 Task: Find a rental property in Grandville, United States for 10 guests from August 24 to September 10, with a price range of ₹12,000 to ₹15,000, 4 bedrooms, 8+ beds, and amenities like WiFi, free parking, and TV. Select 'house' as the property type and enable free cancellation.
Action: Mouse moved to (578, 111)
Screenshot: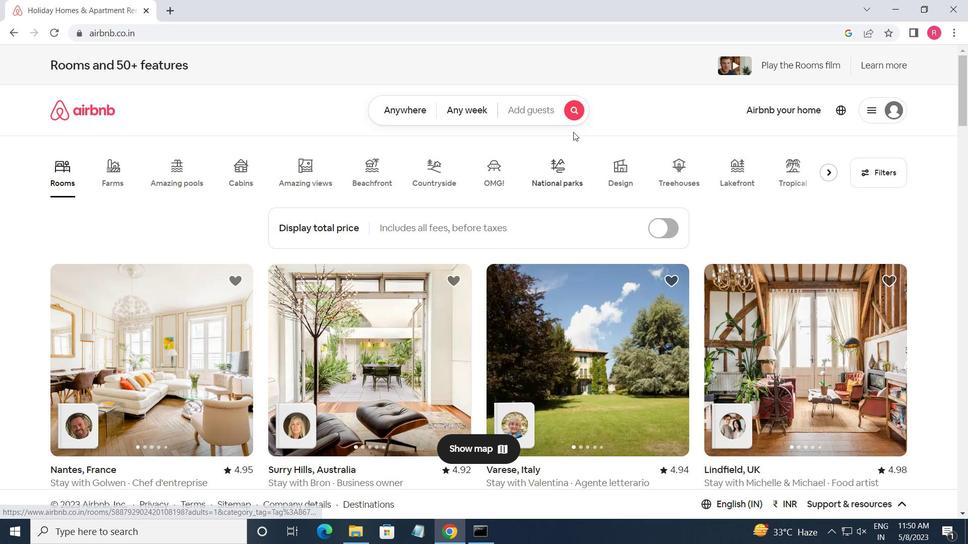 
Action: Mouse pressed left at (578, 111)
Screenshot: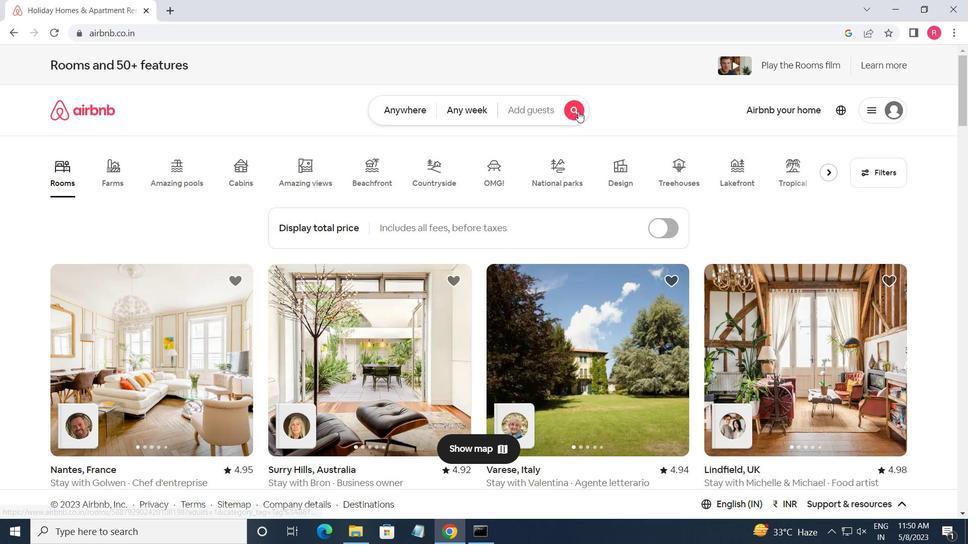 
Action: Mouse moved to (261, 157)
Screenshot: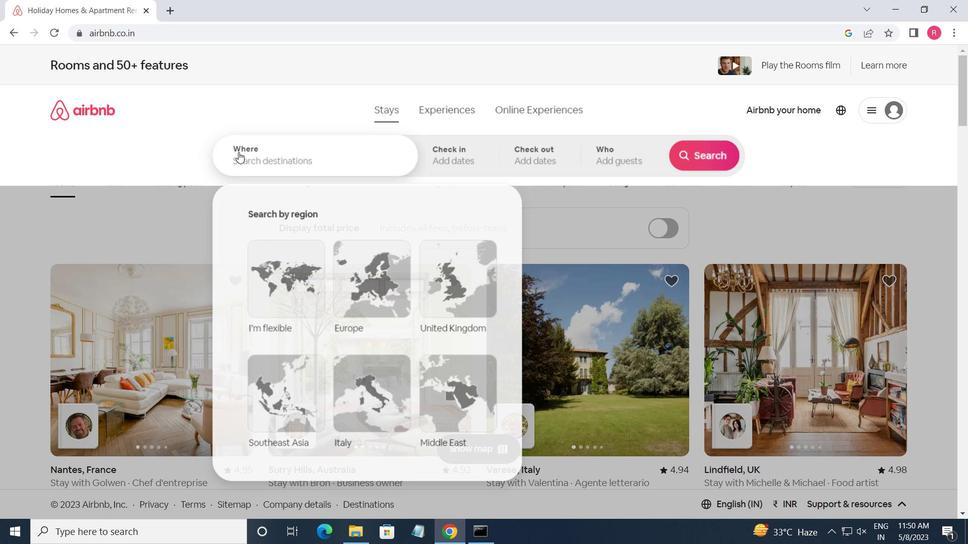 
Action: Mouse pressed left at (261, 157)
Screenshot: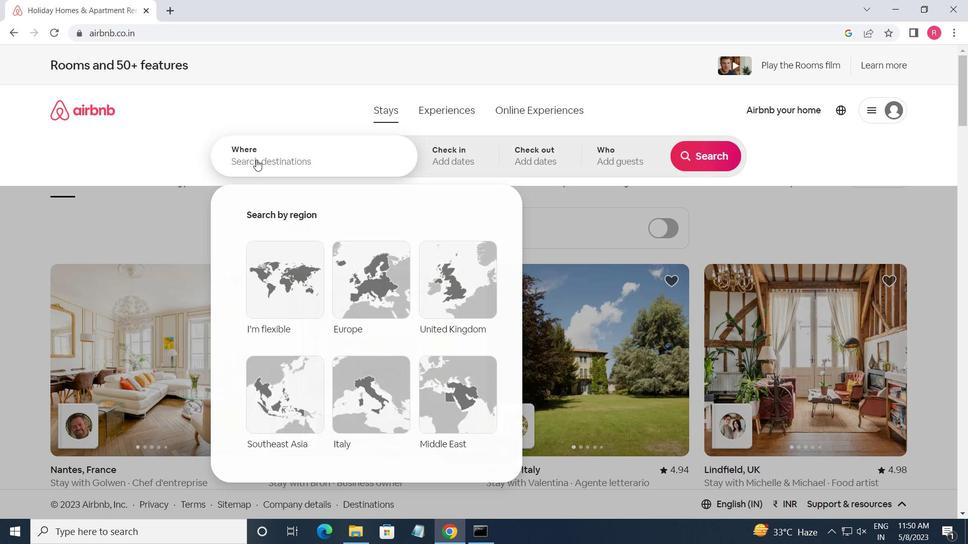 
Action: Key pressed <Key.shift>GRANDVILLE,<Key.shift_r>UNITED<Key.space><Key.shift>STATE<Key.enter>
Screenshot: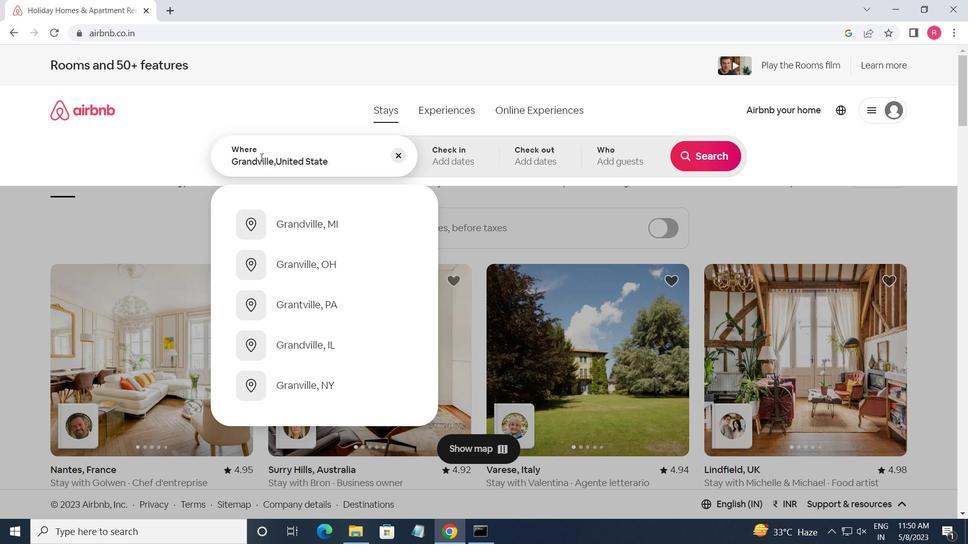 
Action: Mouse moved to (704, 256)
Screenshot: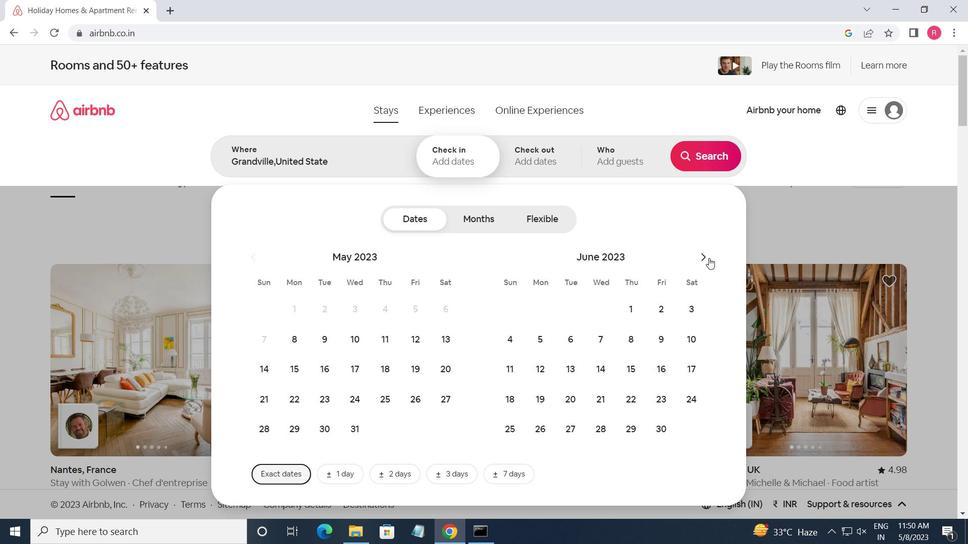 
Action: Mouse pressed left at (704, 256)
Screenshot: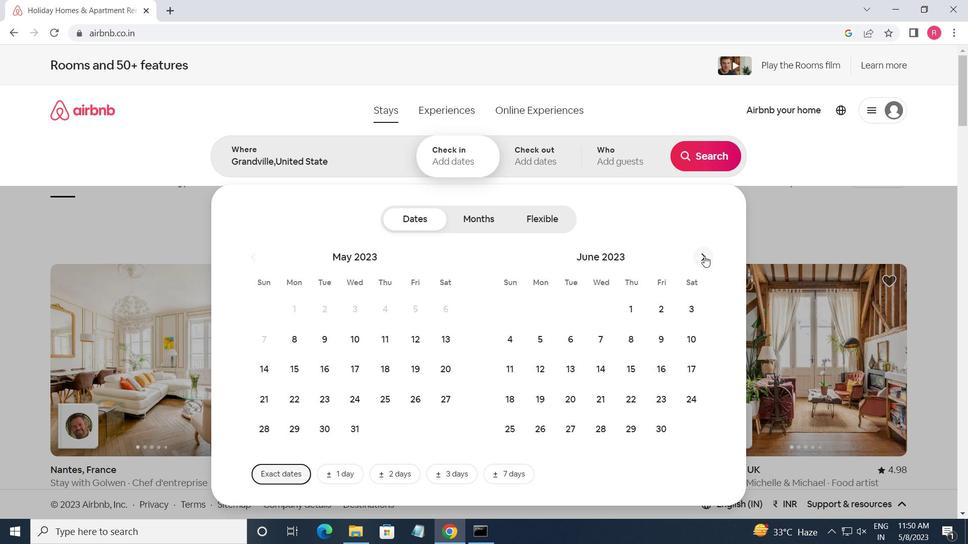 
Action: Mouse pressed left at (704, 256)
Screenshot: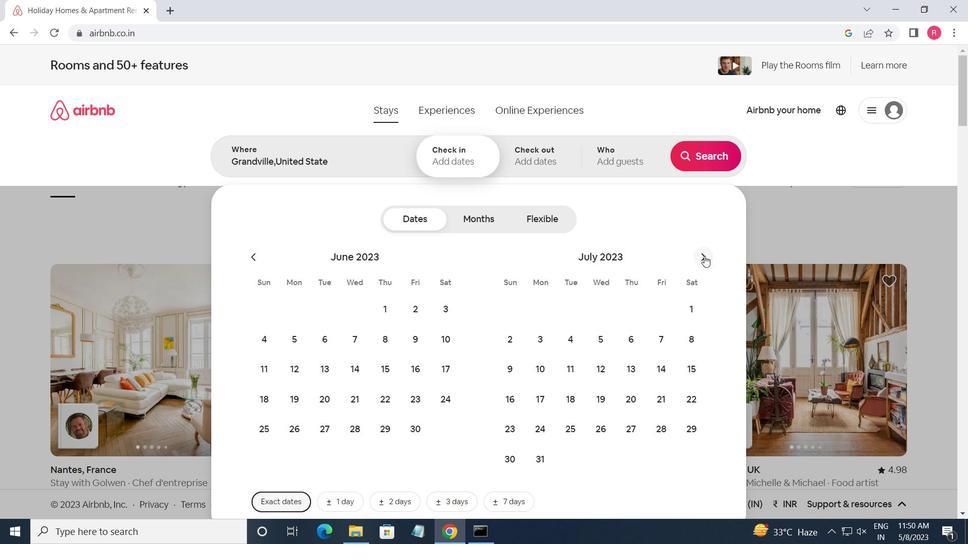 
Action: Mouse moved to (630, 406)
Screenshot: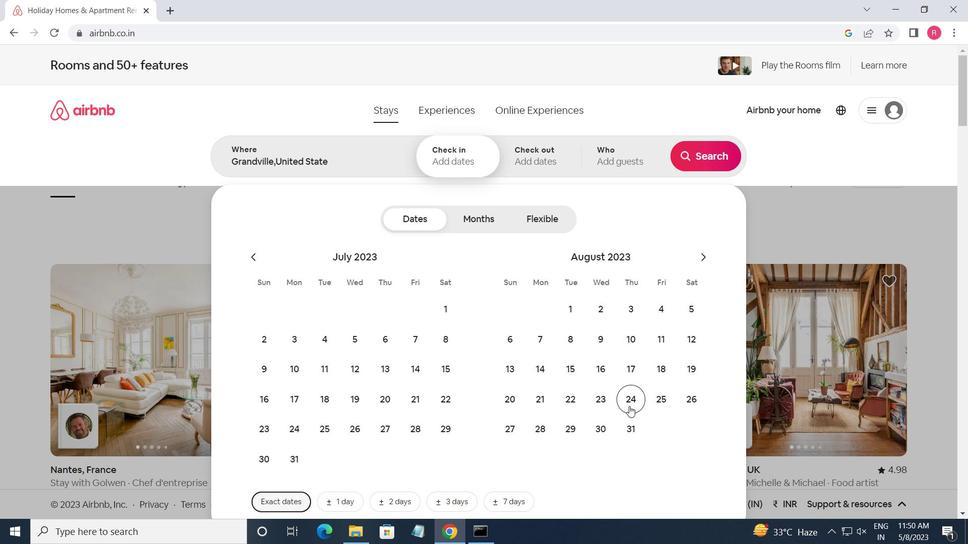 
Action: Mouse pressed left at (630, 406)
Screenshot: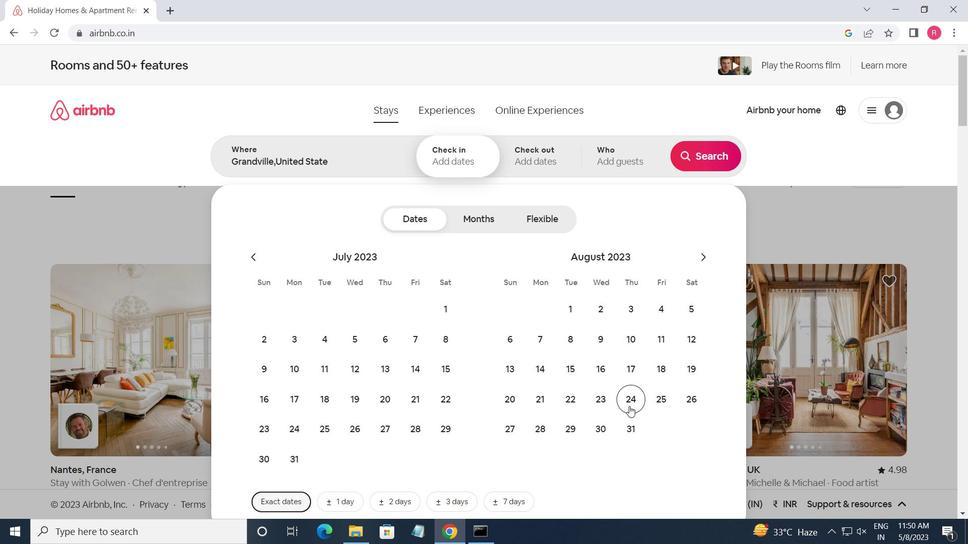 
Action: Mouse moved to (697, 259)
Screenshot: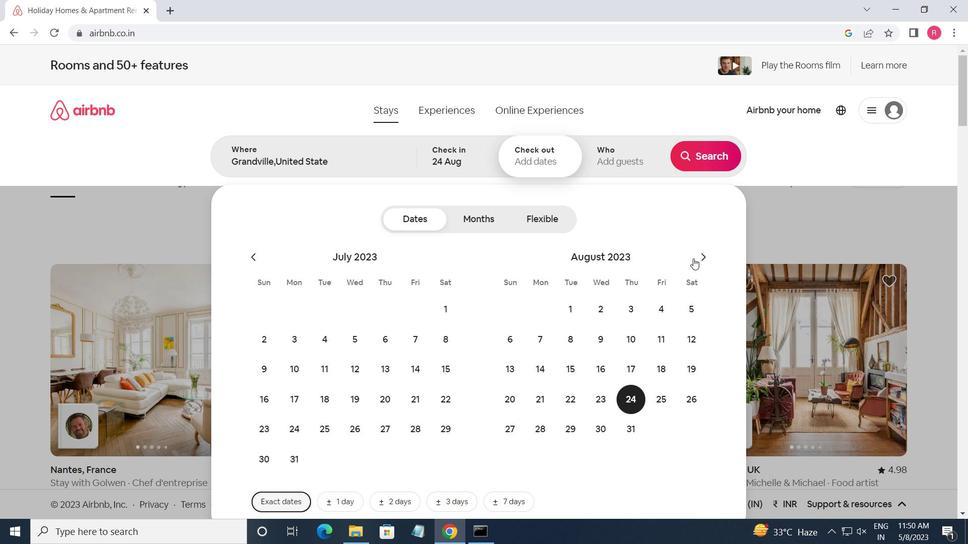 
Action: Mouse pressed left at (697, 259)
Screenshot: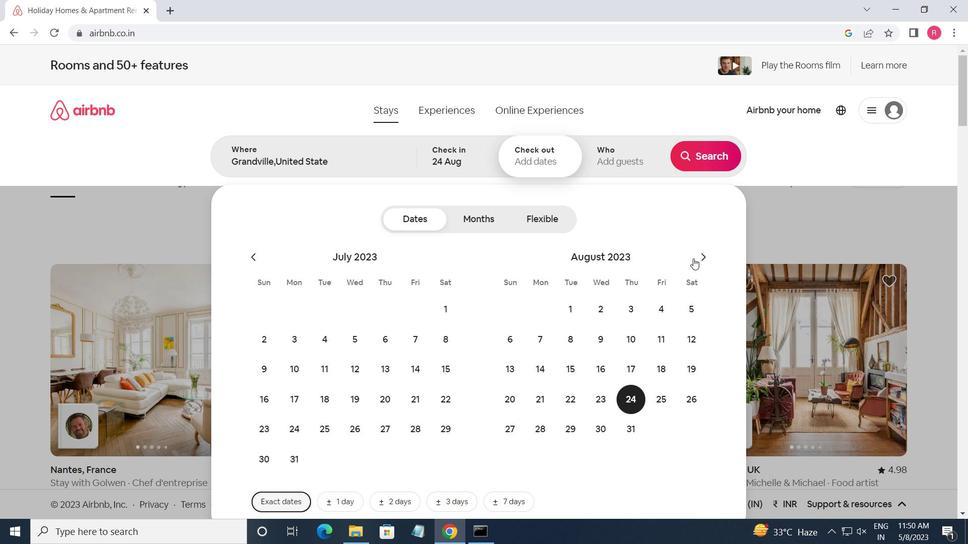 
Action: Mouse moved to (520, 373)
Screenshot: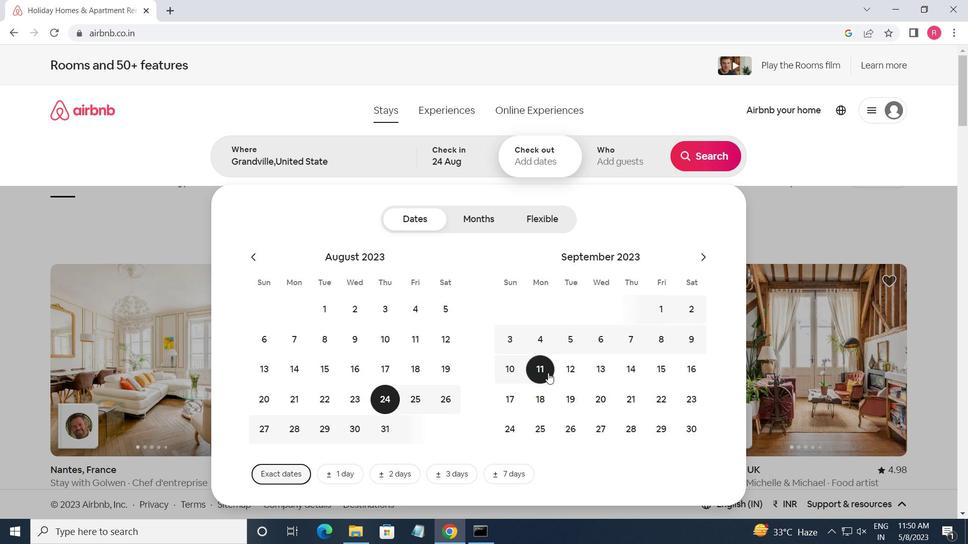 
Action: Mouse pressed left at (520, 373)
Screenshot: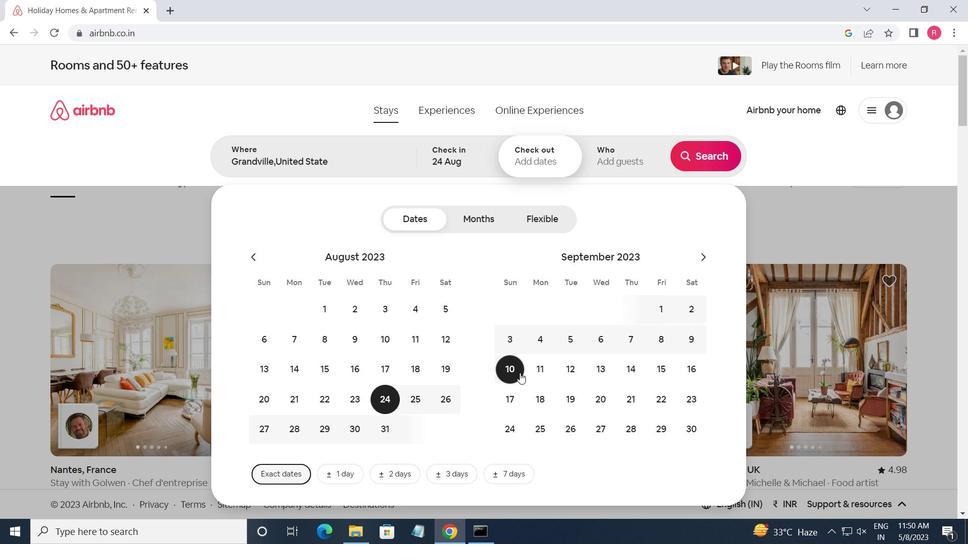 
Action: Mouse moved to (616, 163)
Screenshot: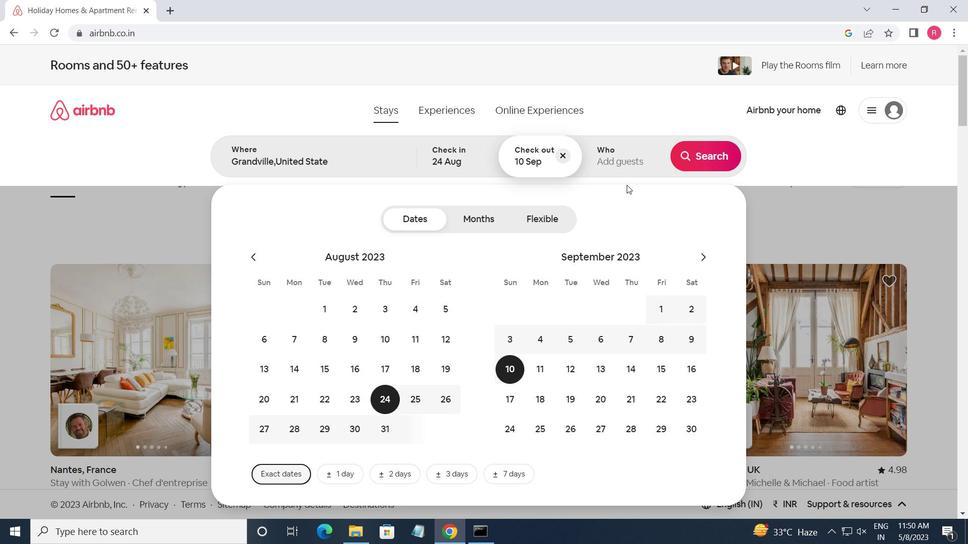 
Action: Mouse pressed left at (616, 163)
Screenshot: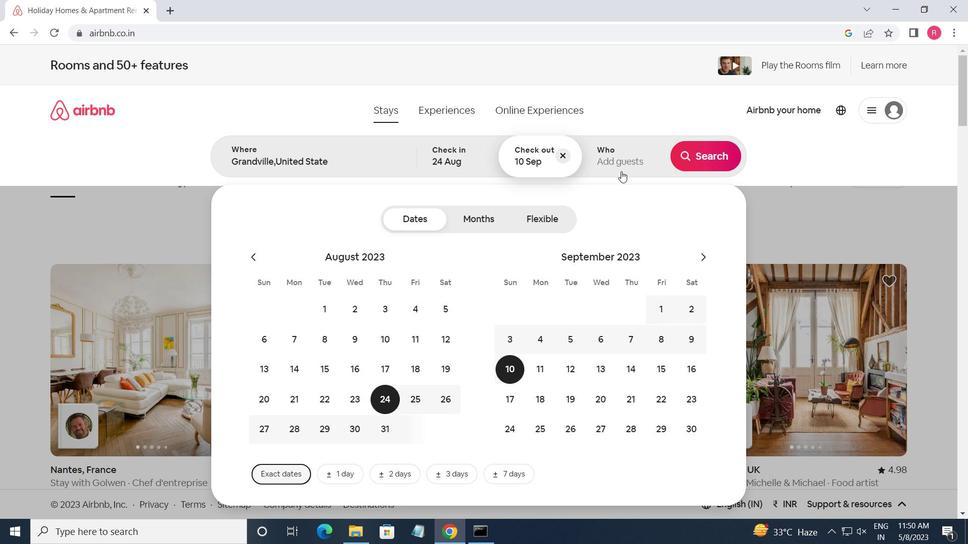 
Action: Mouse moved to (714, 223)
Screenshot: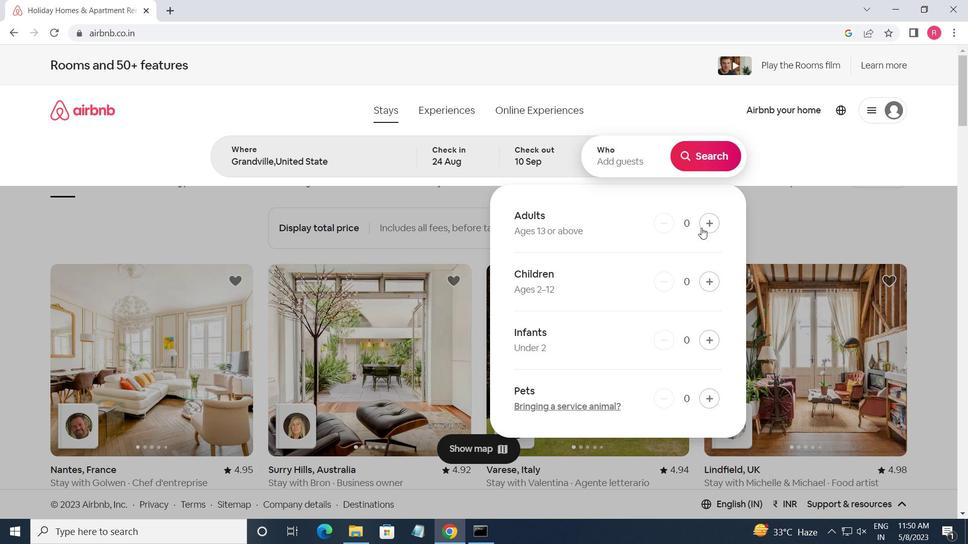 
Action: Mouse pressed left at (714, 223)
Screenshot: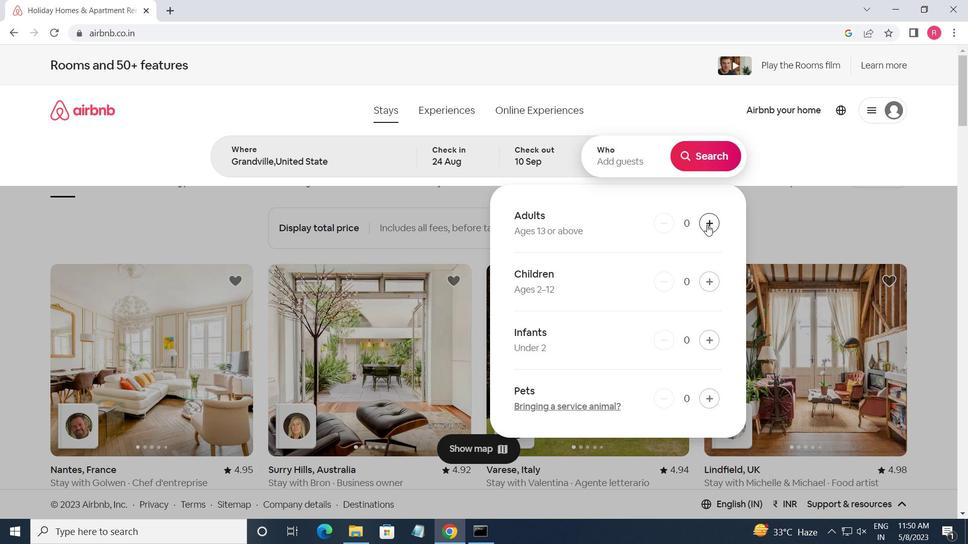 
Action: Mouse pressed left at (714, 223)
Screenshot: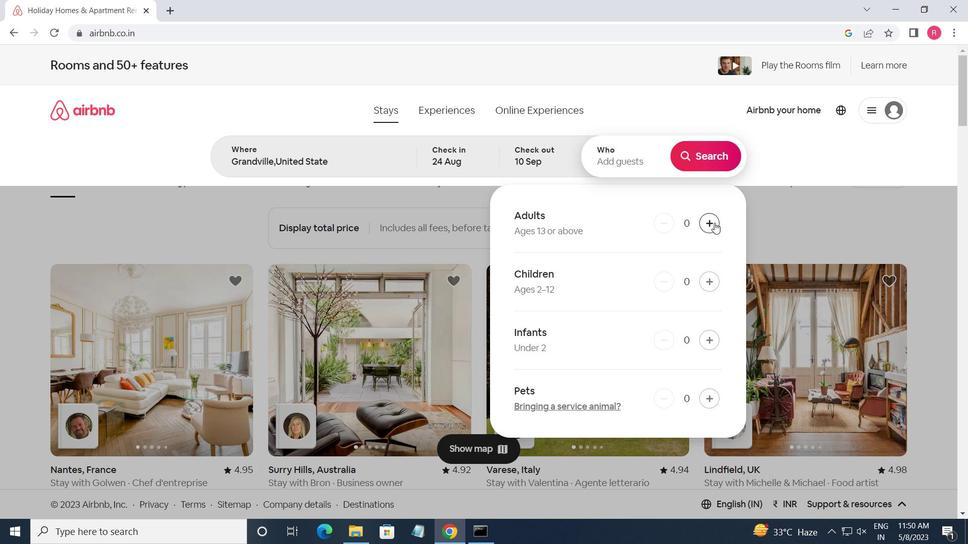 
Action: Mouse pressed left at (714, 223)
Screenshot: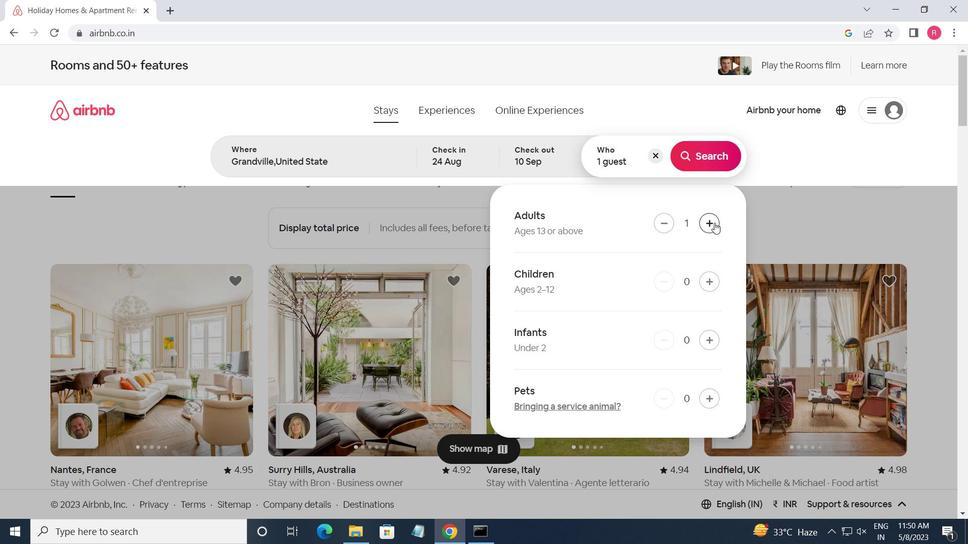 
Action: Mouse pressed left at (714, 223)
Screenshot: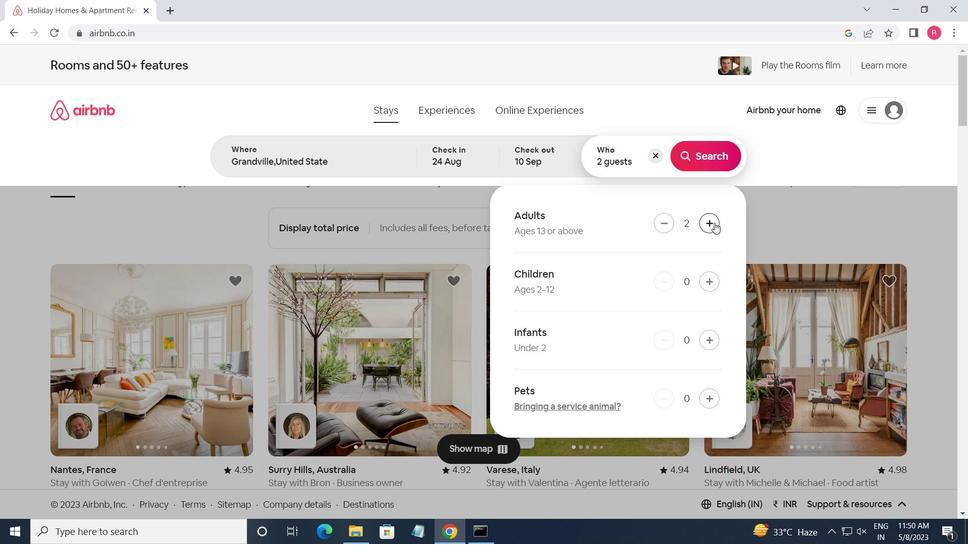 
Action: Mouse pressed left at (714, 223)
Screenshot: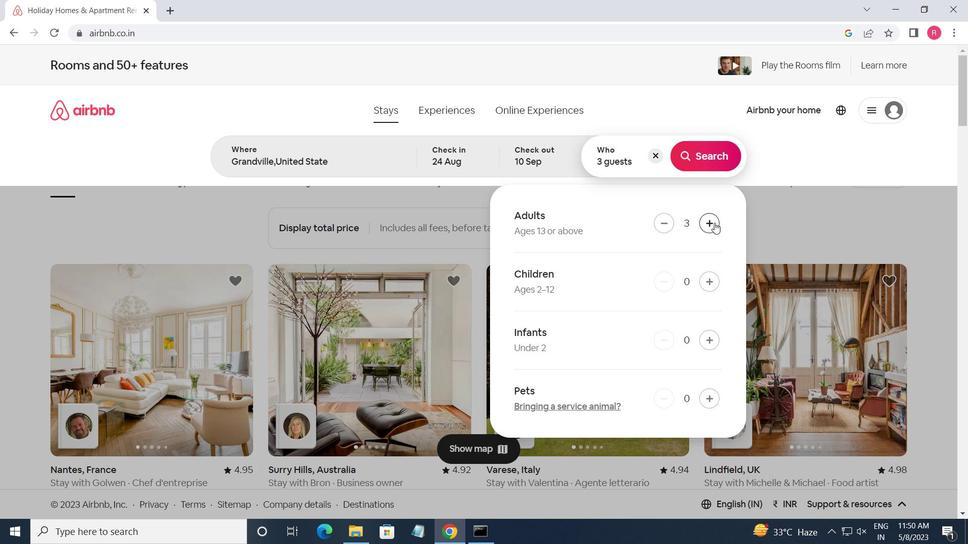 
Action: Mouse pressed left at (714, 223)
Screenshot: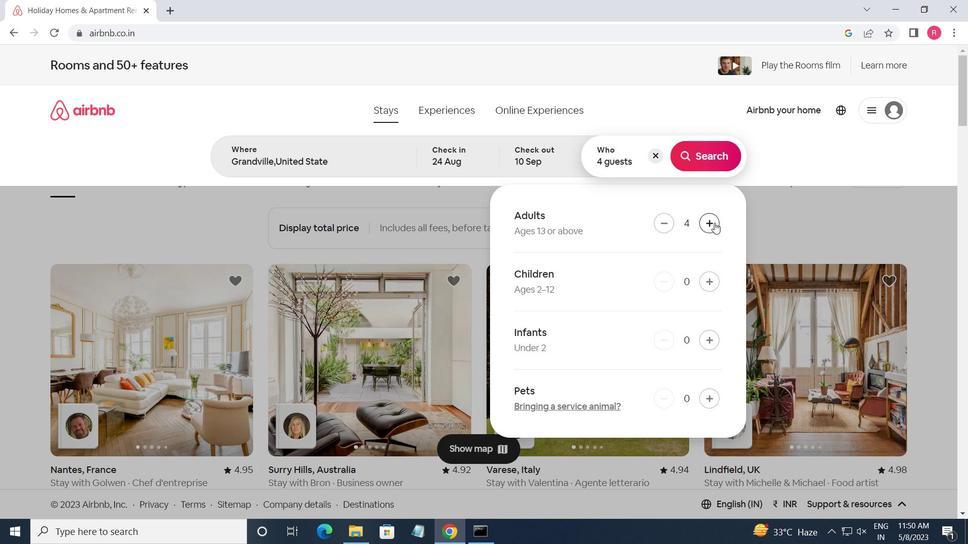 
Action: Mouse pressed left at (714, 223)
Screenshot: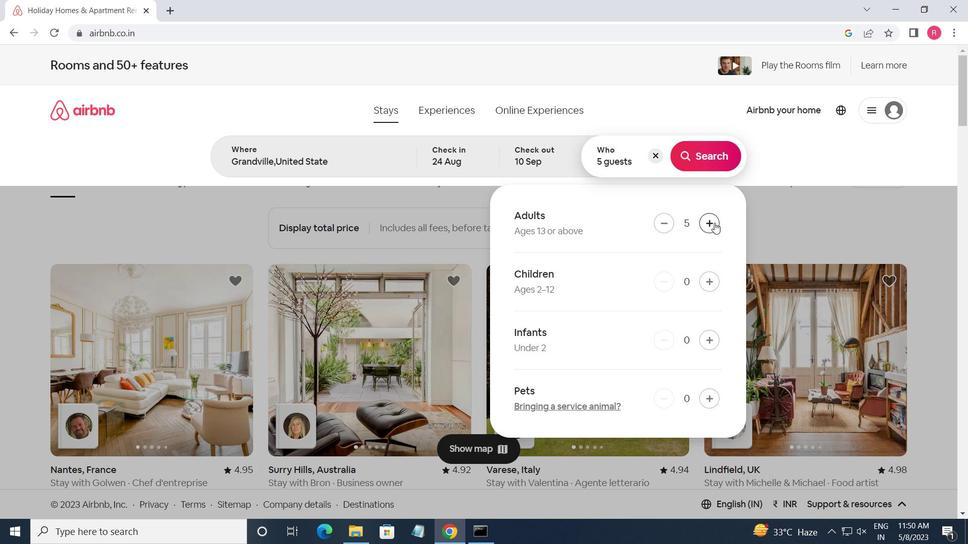 
Action: Mouse pressed left at (714, 223)
Screenshot: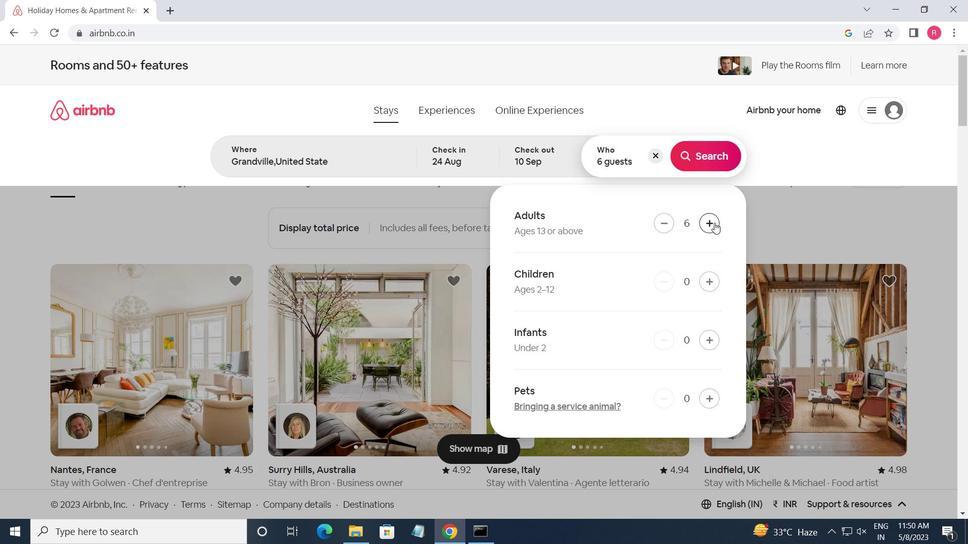 
Action: Mouse pressed left at (714, 223)
Screenshot: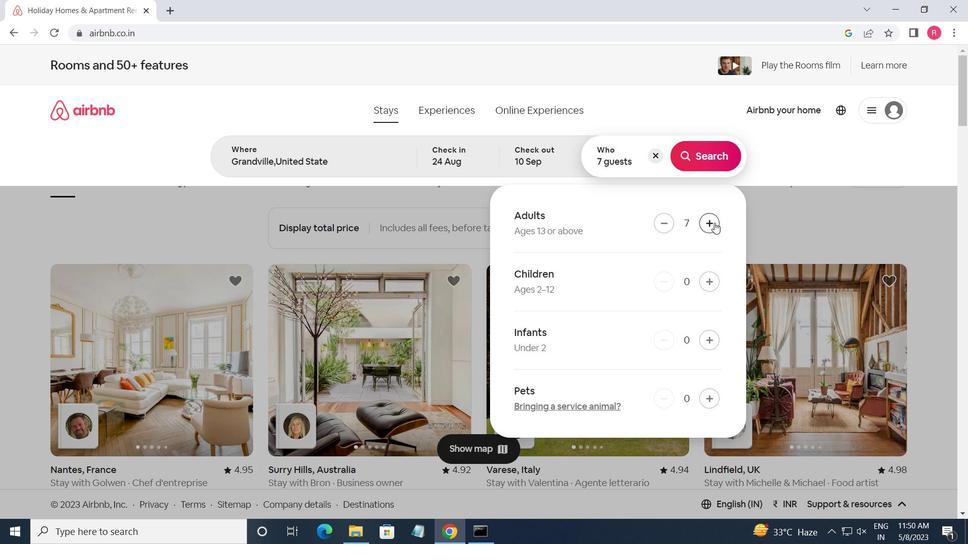 
Action: Mouse pressed left at (714, 223)
Screenshot: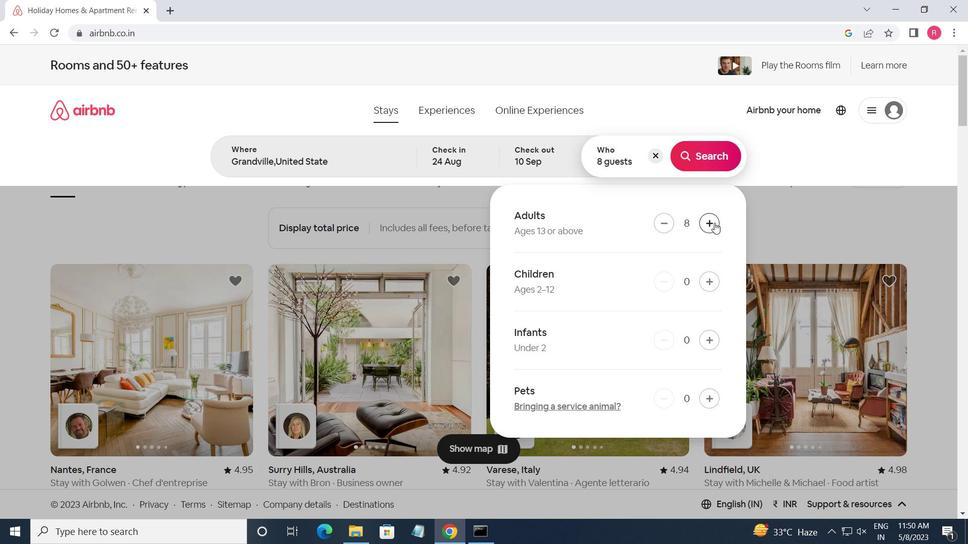 
Action: Mouse moved to (652, 222)
Screenshot: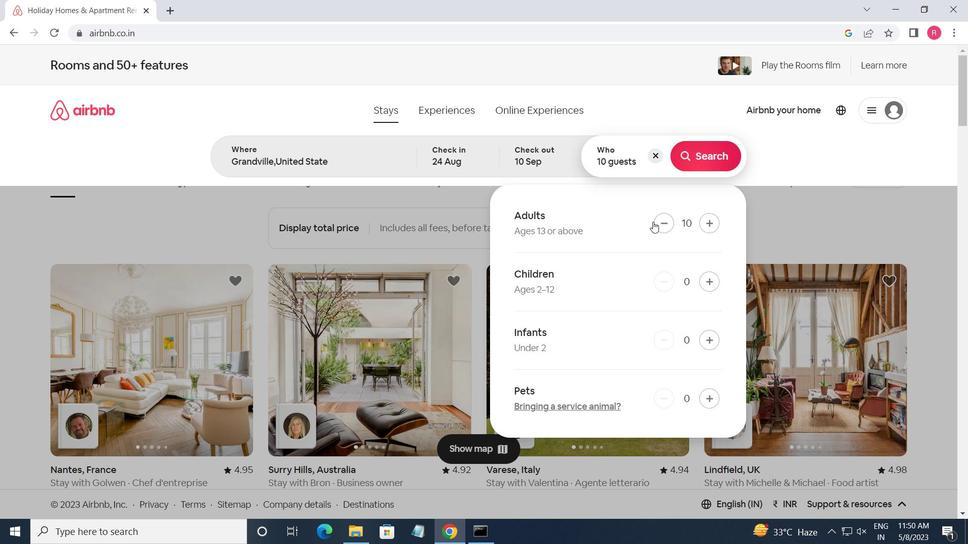 
Action: Mouse pressed left at (652, 222)
Screenshot: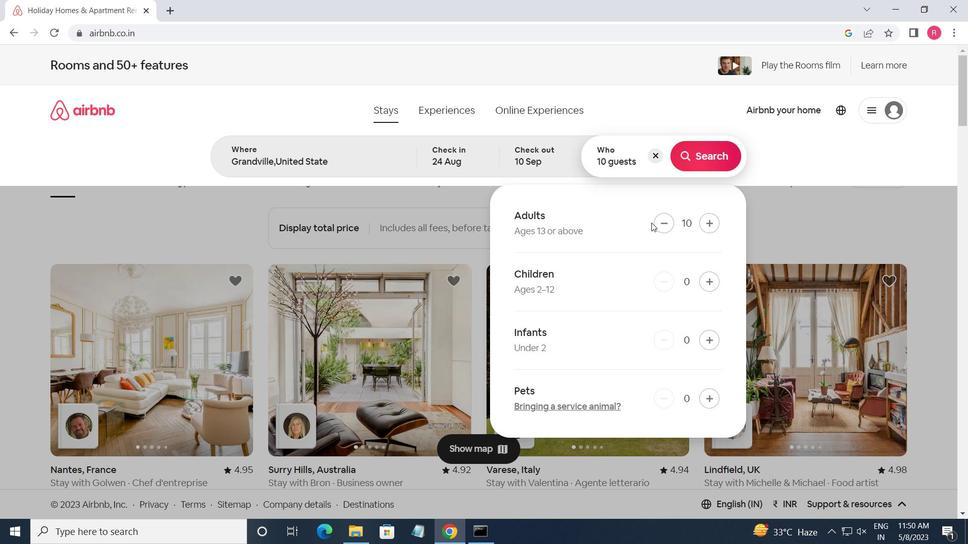 
Action: Mouse pressed left at (652, 222)
Screenshot: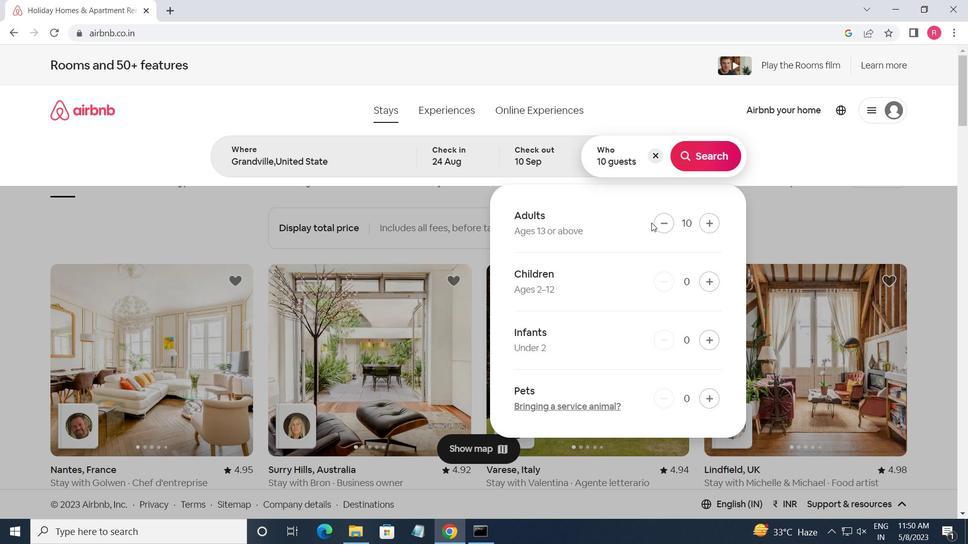
Action: Mouse moved to (662, 224)
Screenshot: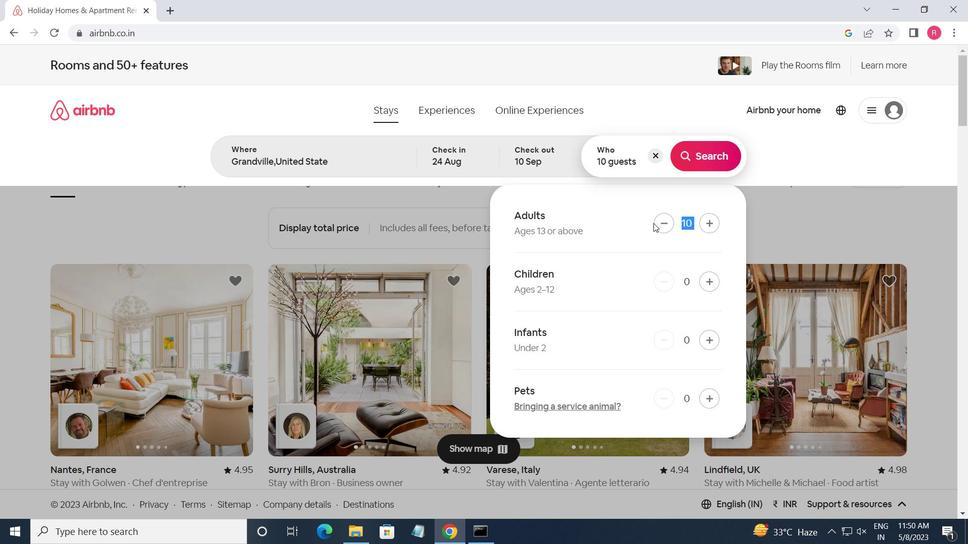 
Action: Mouse pressed left at (662, 224)
Screenshot: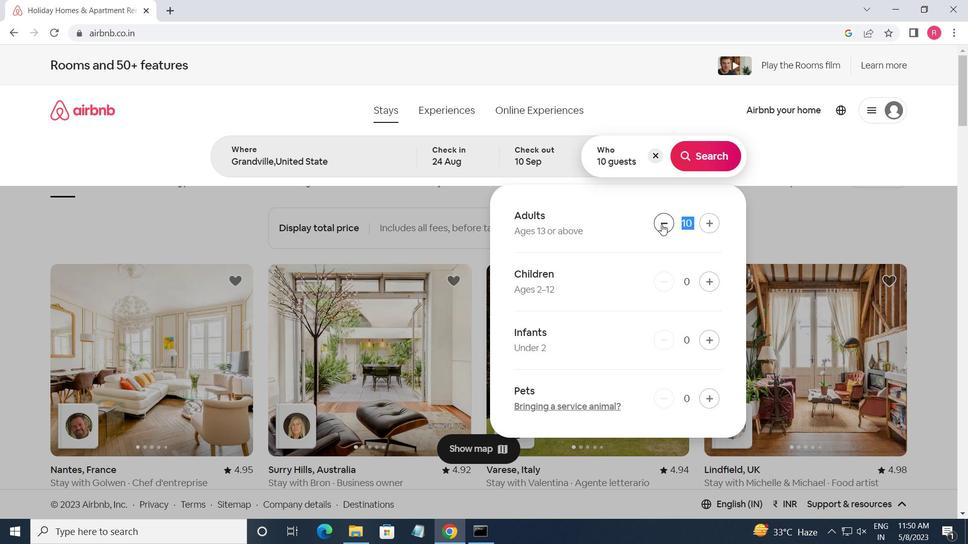 
Action: Mouse pressed left at (662, 224)
Screenshot: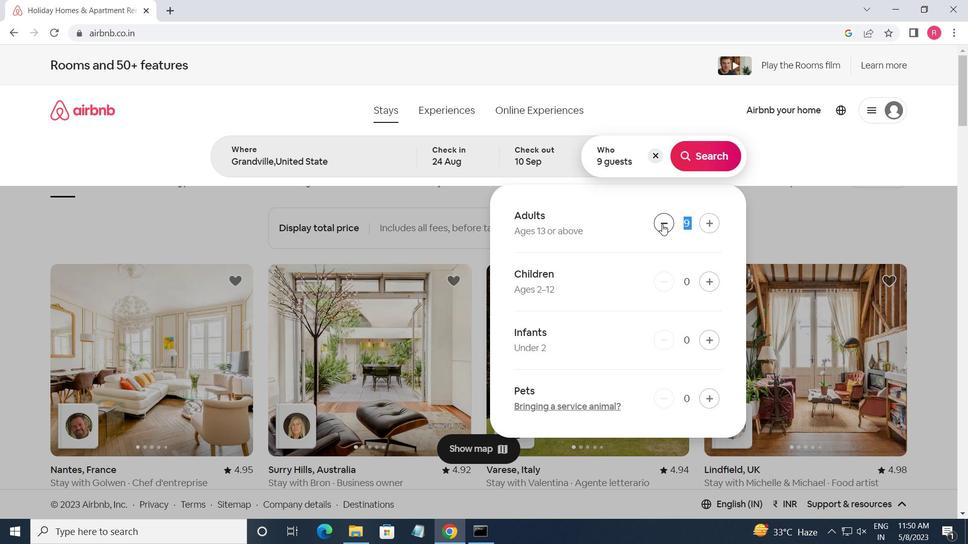 
Action: Mouse moved to (705, 275)
Screenshot: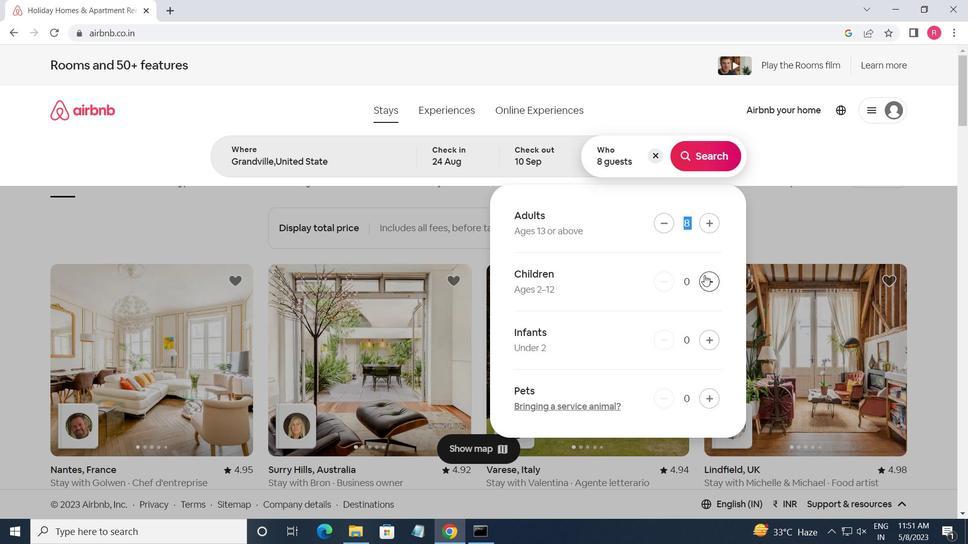 
Action: Mouse pressed left at (705, 275)
Screenshot: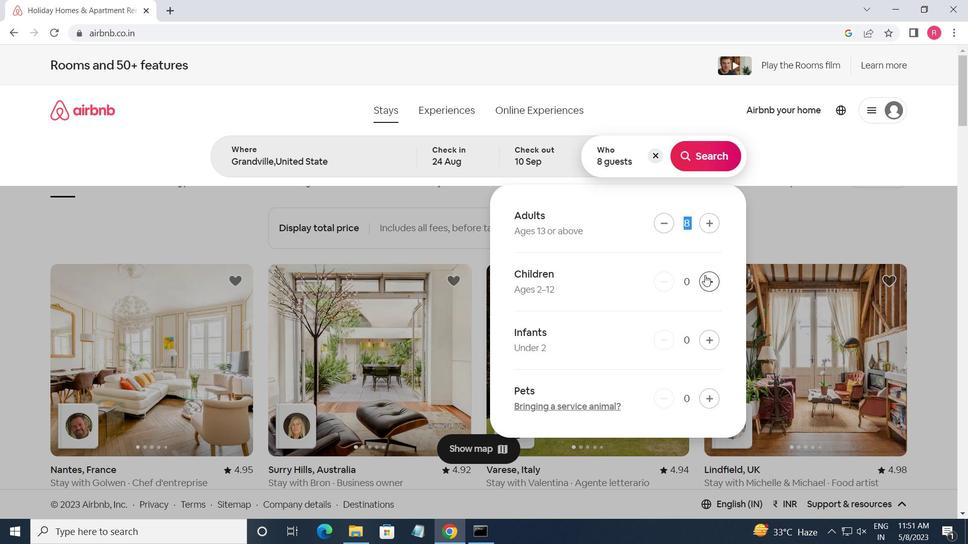 
Action: Mouse pressed left at (705, 275)
Screenshot: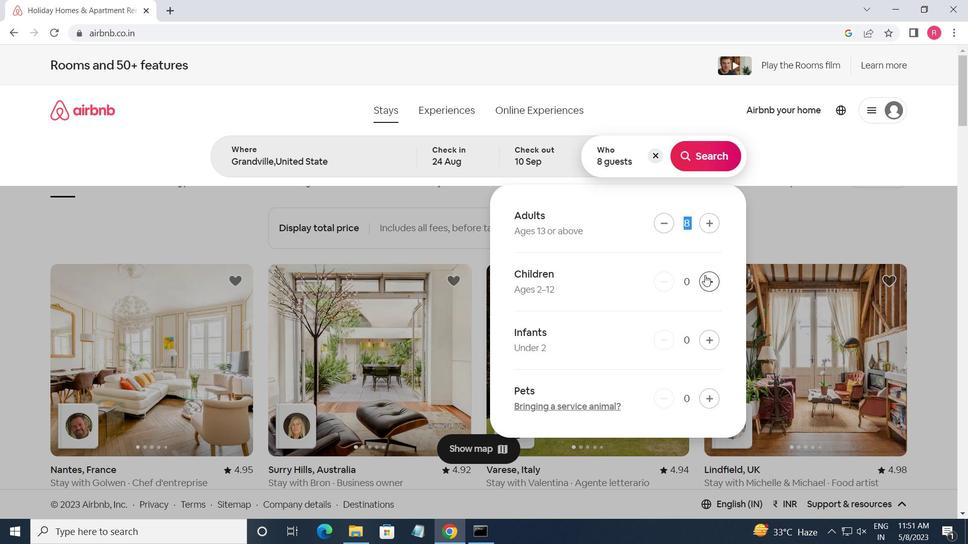 
Action: Mouse pressed left at (705, 275)
Screenshot: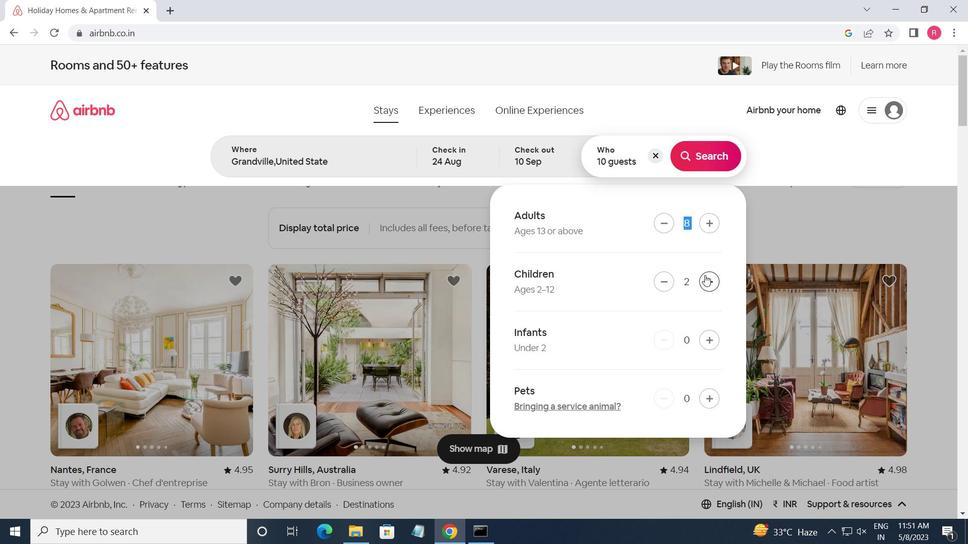 
Action: Mouse moved to (675, 283)
Screenshot: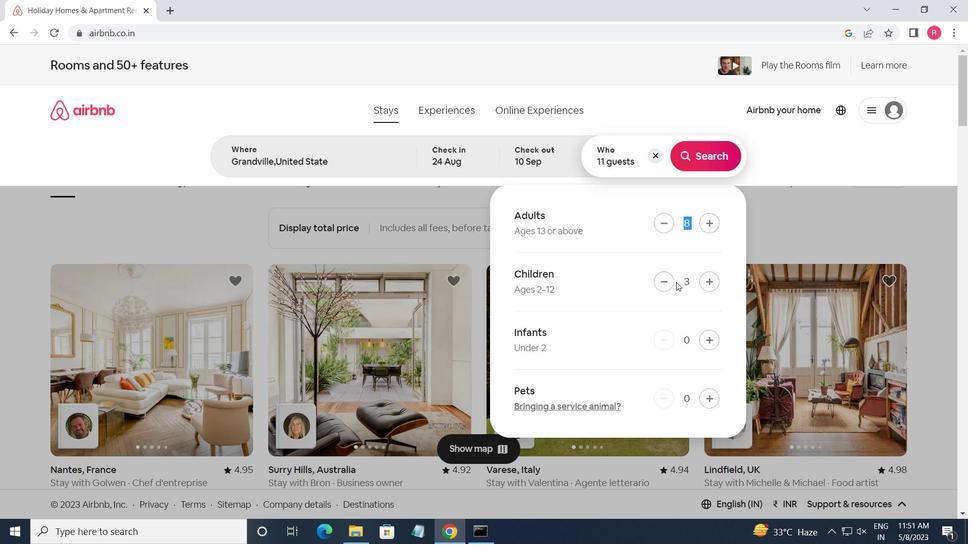 
Action: Mouse pressed left at (675, 283)
Screenshot: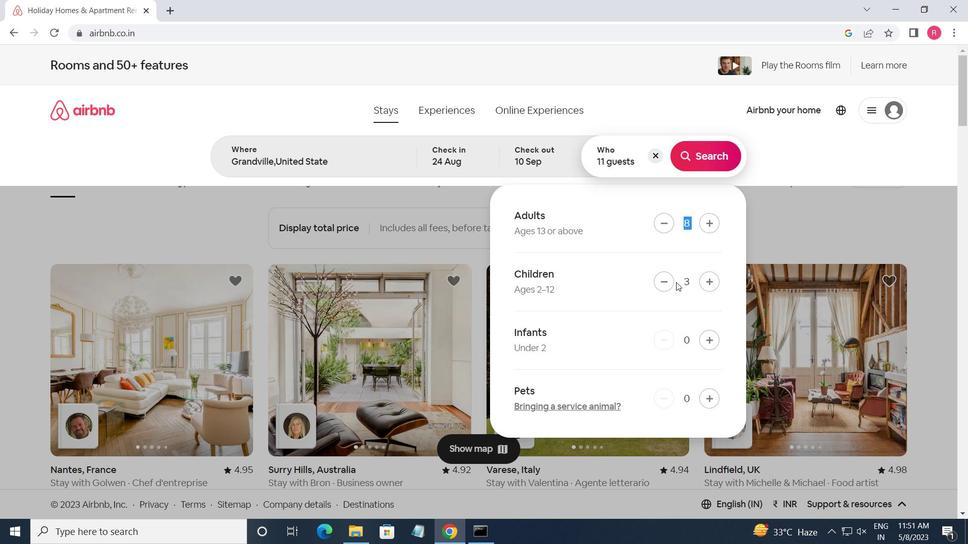 
Action: Mouse moved to (670, 284)
Screenshot: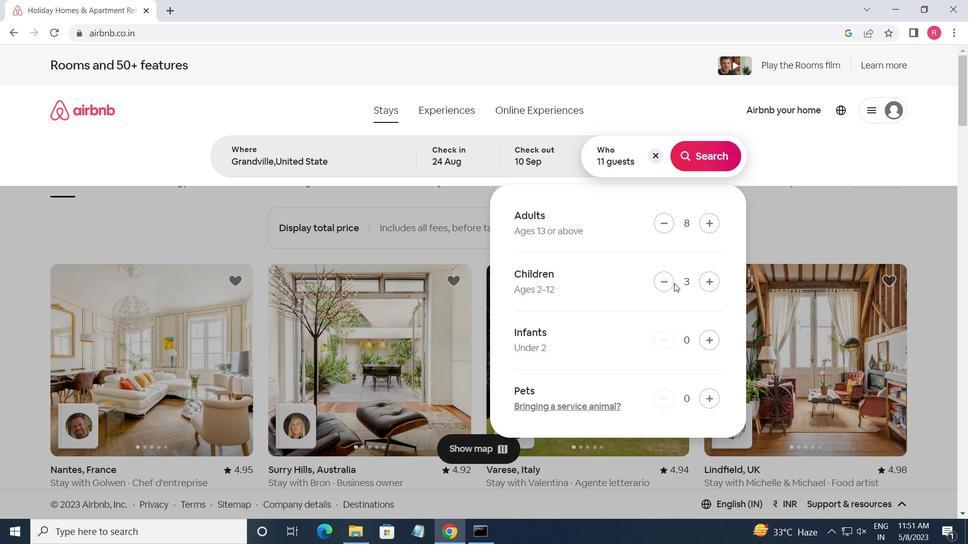 
Action: Mouse pressed left at (670, 284)
Screenshot: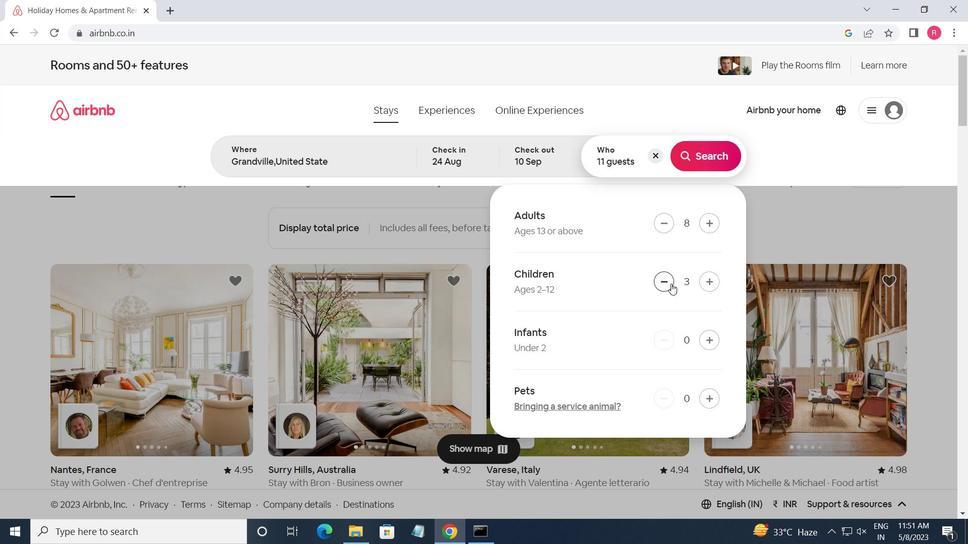 
Action: Mouse moved to (715, 167)
Screenshot: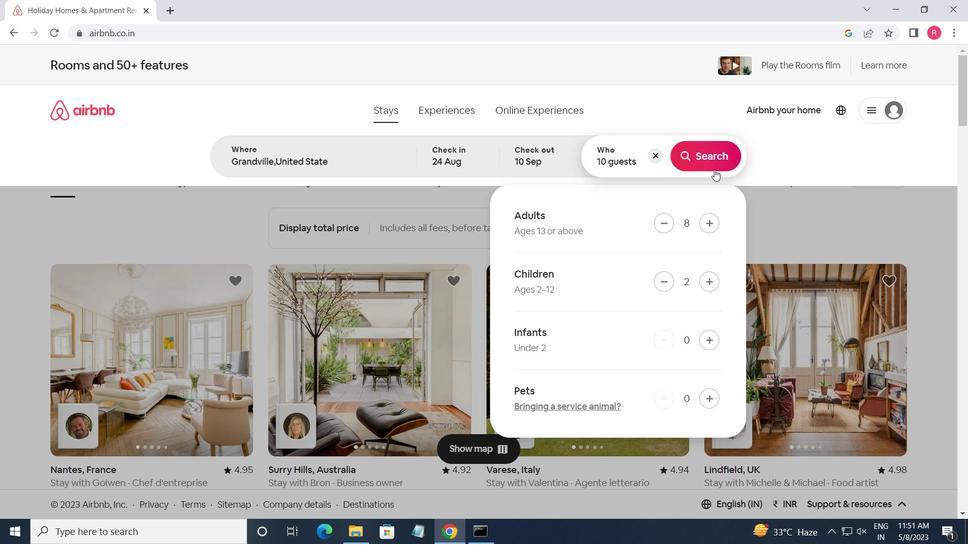 
Action: Mouse pressed left at (715, 167)
Screenshot: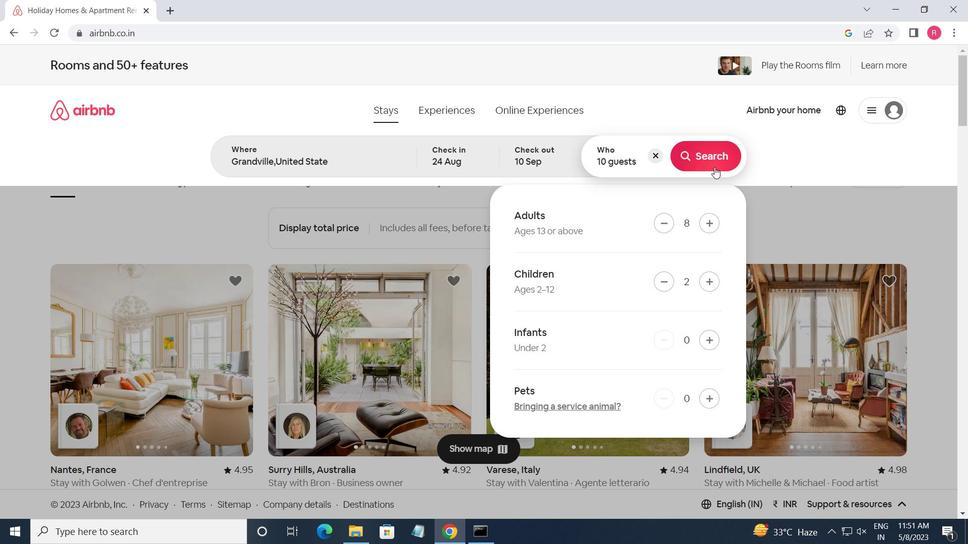 
Action: Mouse moved to (914, 116)
Screenshot: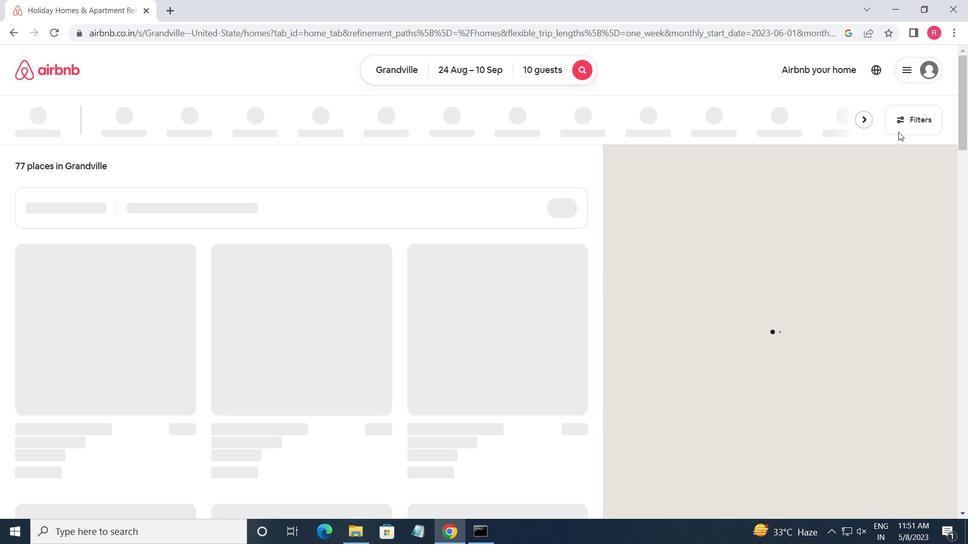 
Action: Mouse pressed left at (914, 116)
Screenshot: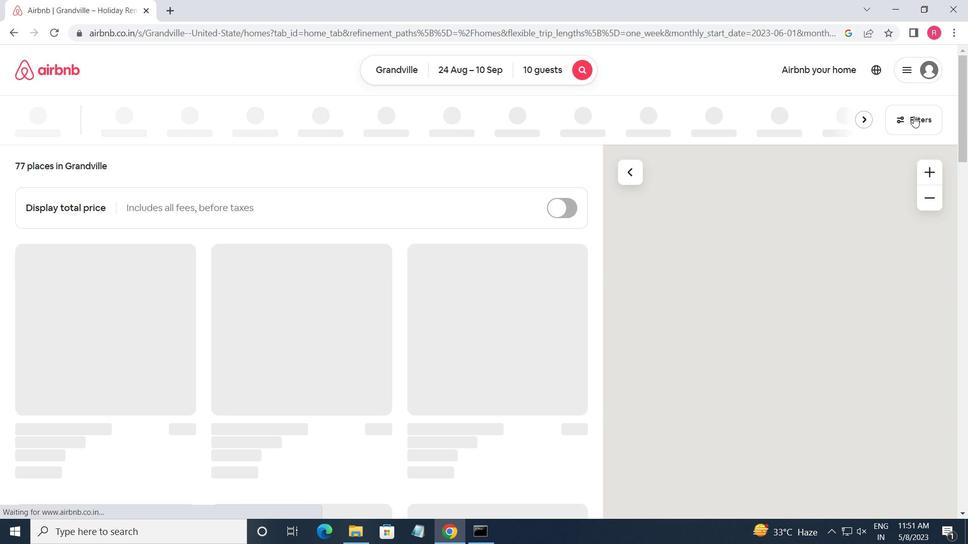 
Action: Mouse moved to (372, 427)
Screenshot: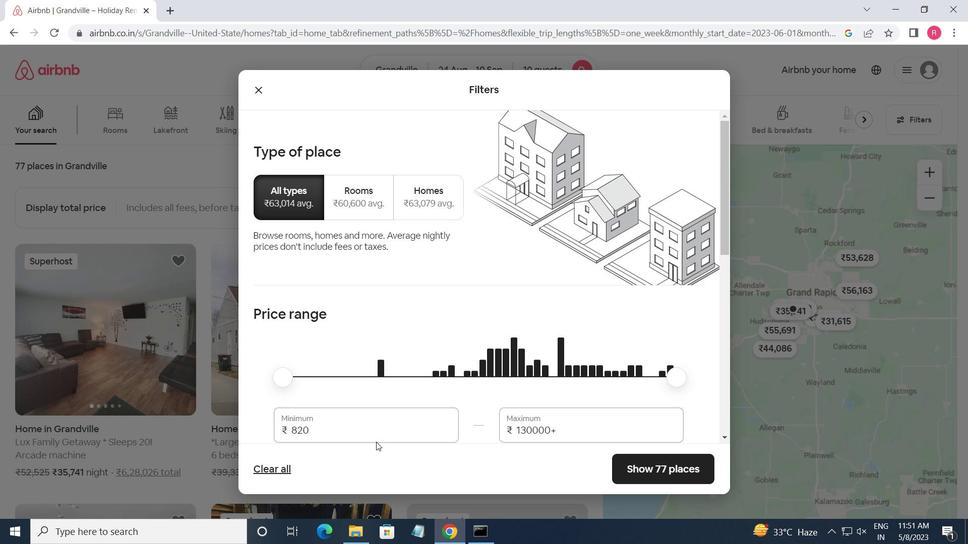 
Action: Mouse pressed left at (372, 427)
Screenshot: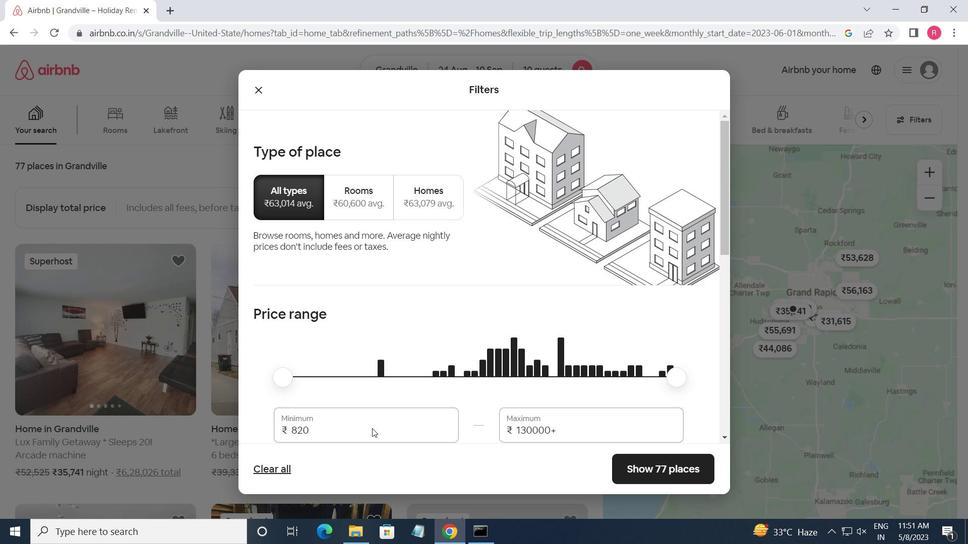 
Action: Mouse pressed left at (372, 427)
Screenshot: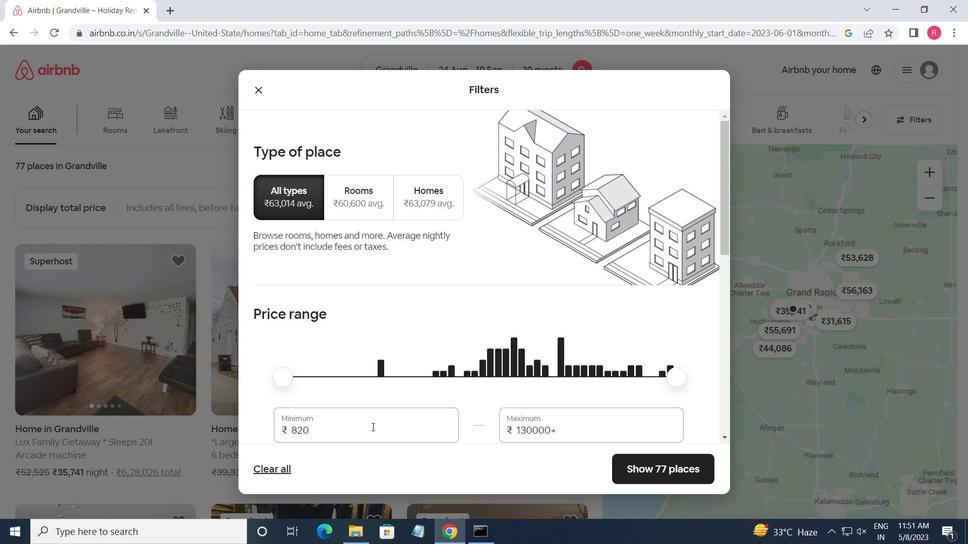 
Action: Key pressed 12000<Key.tab>15000
Screenshot: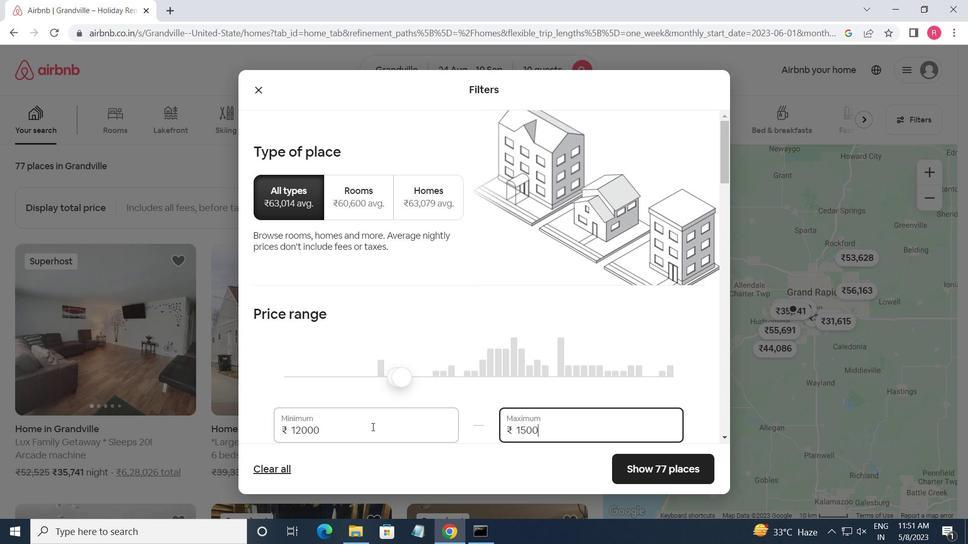 
Action: Mouse moved to (374, 427)
Screenshot: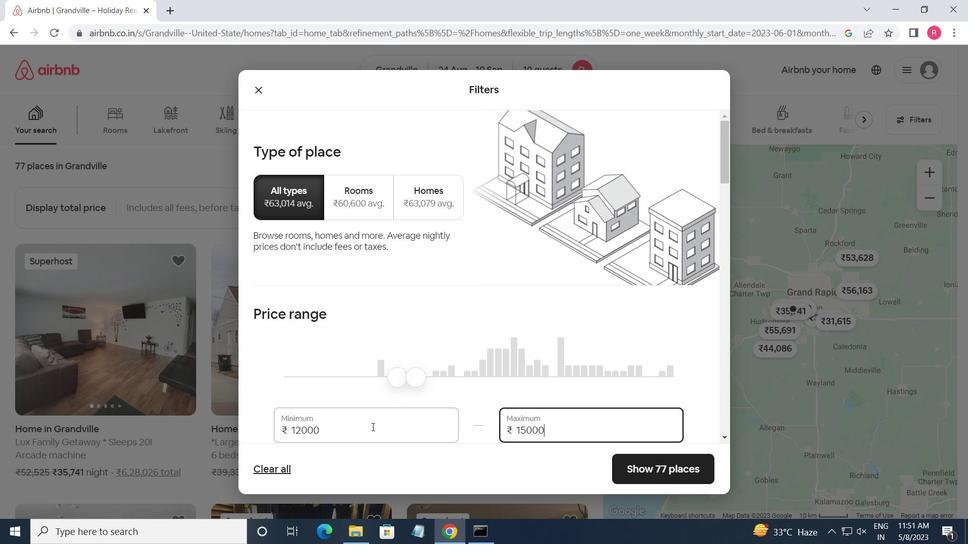 
Action: Mouse scrolled (374, 427) with delta (0, 0)
Screenshot: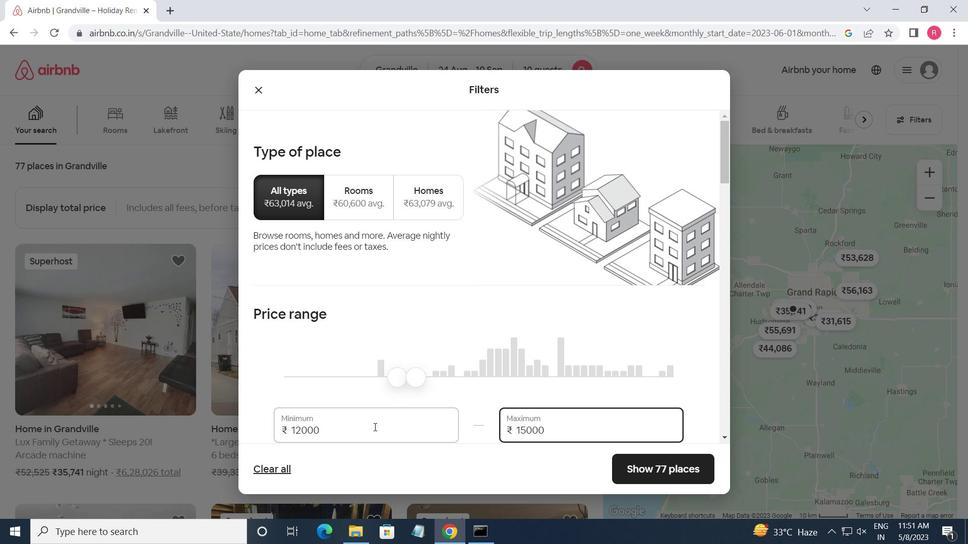 
Action: Mouse moved to (374, 428)
Screenshot: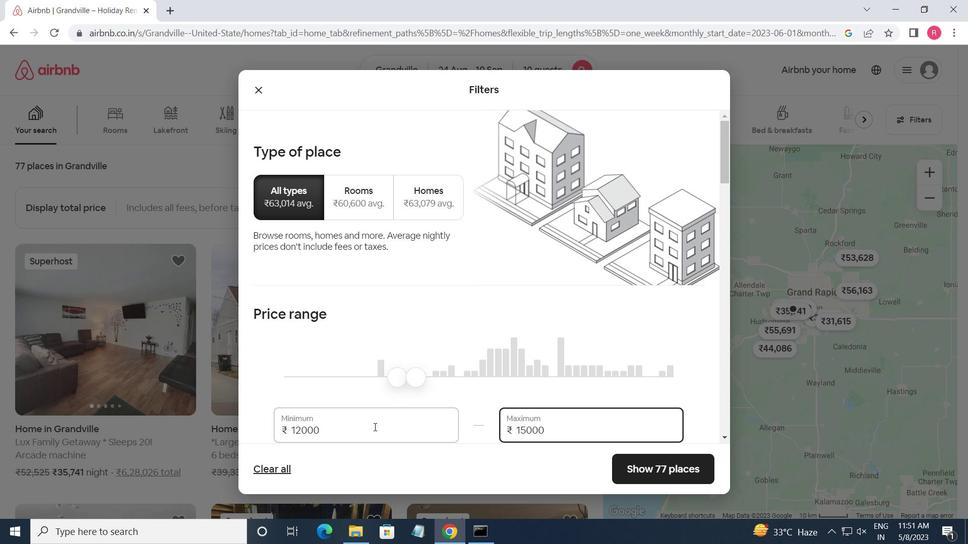
Action: Mouse scrolled (374, 427) with delta (0, 0)
Screenshot: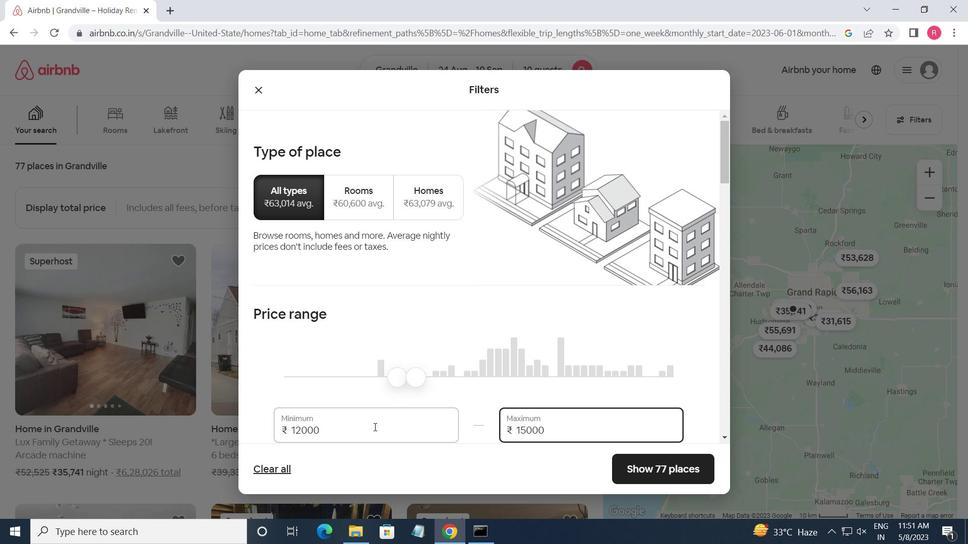 
Action: Mouse moved to (375, 428)
Screenshot: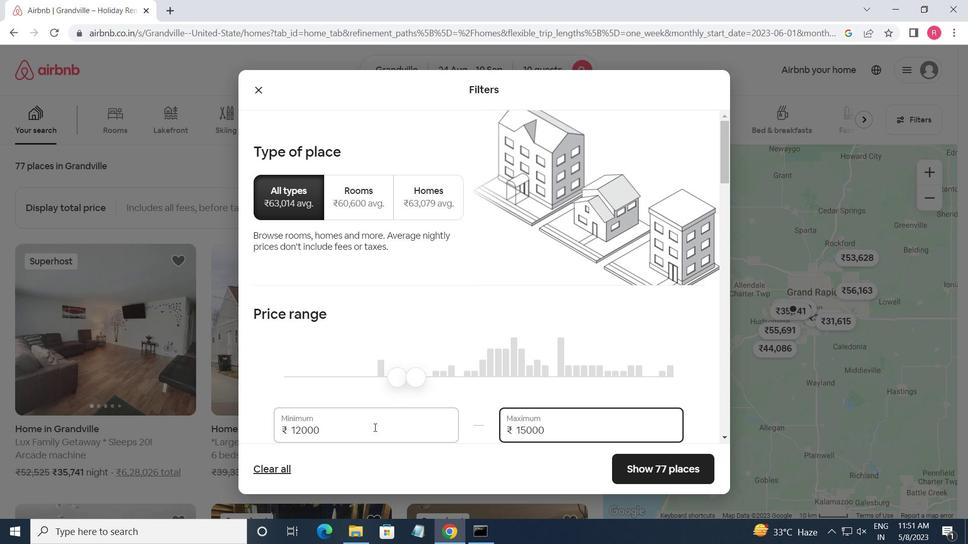 
Action: Mouse scrolled (375, 427) with delta (0, 0)
Screenshot: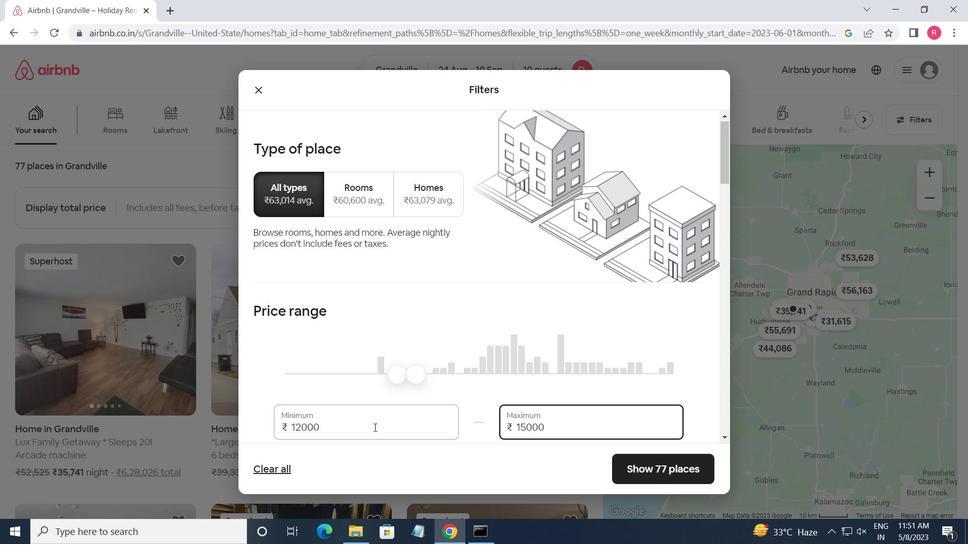 
Action: Mouse moved to (459, 376)
Screenshot: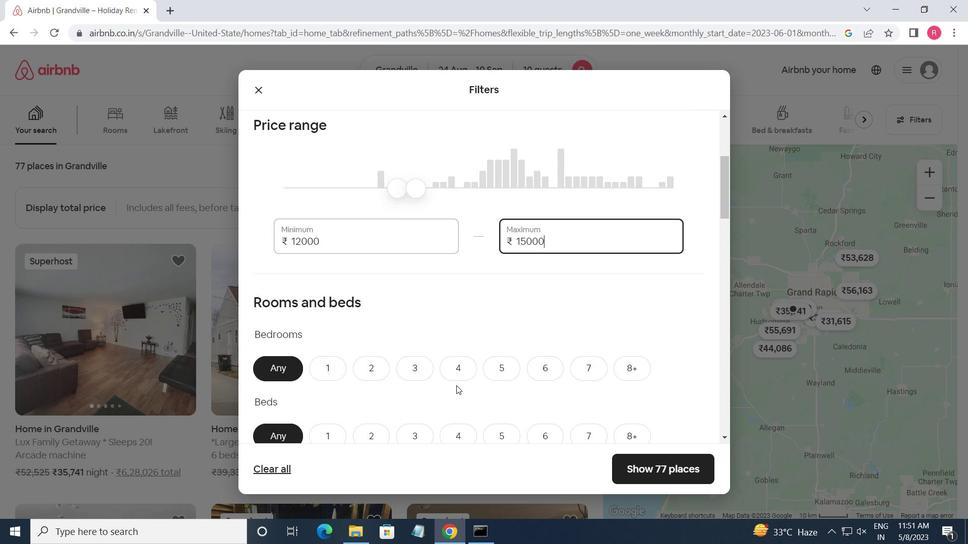 
Action: Mouse pressed left at (459, 376)
Screenshot: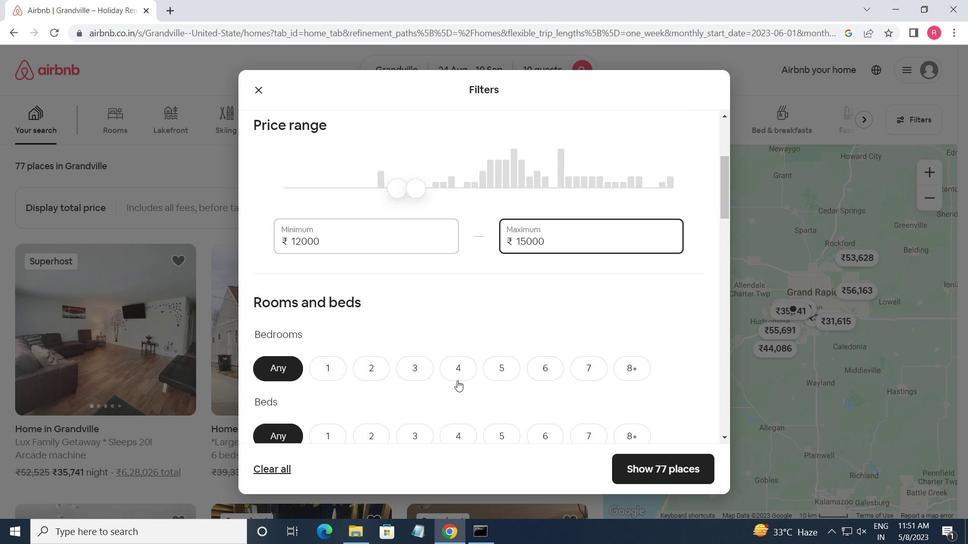 
Action: Mouse moved to (617, 433)
Screenshot: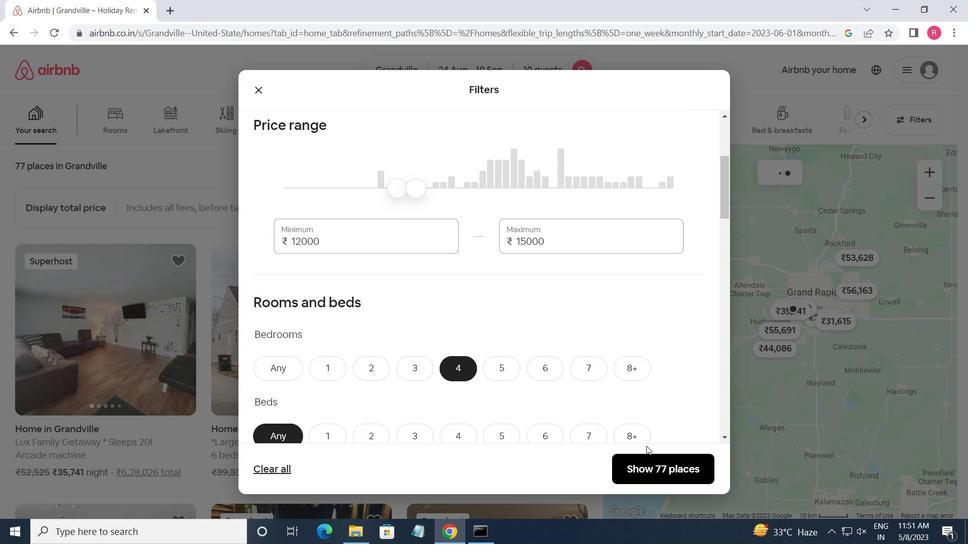 
Action: Mouse pressed left at (617, 433)
Screenshot: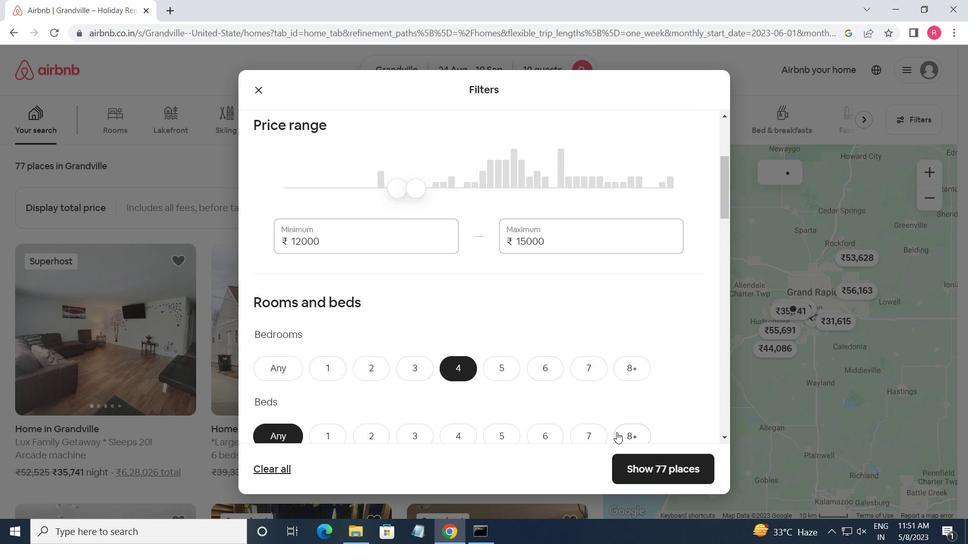 
Action: Mouse moved to (589, 416)
Screenshot: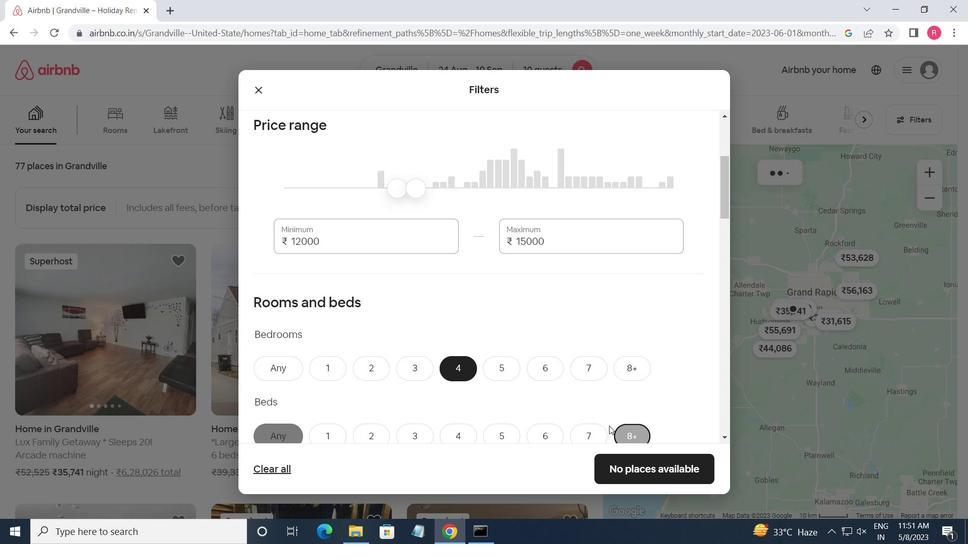 
Action: Mouse scrolled (589, 416) with delta (0, 0)
Screenshot: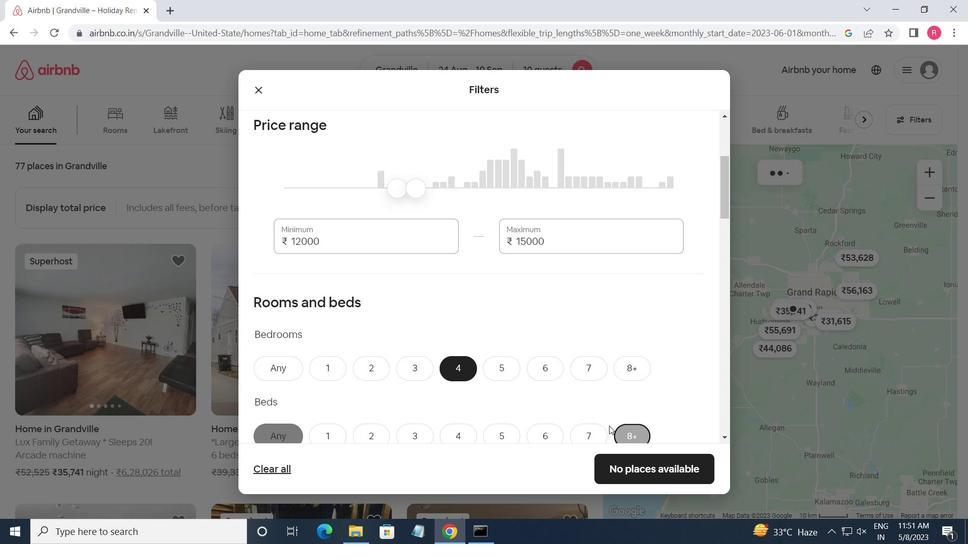
Action: Mouse moved to (584, 416)
Screenshot: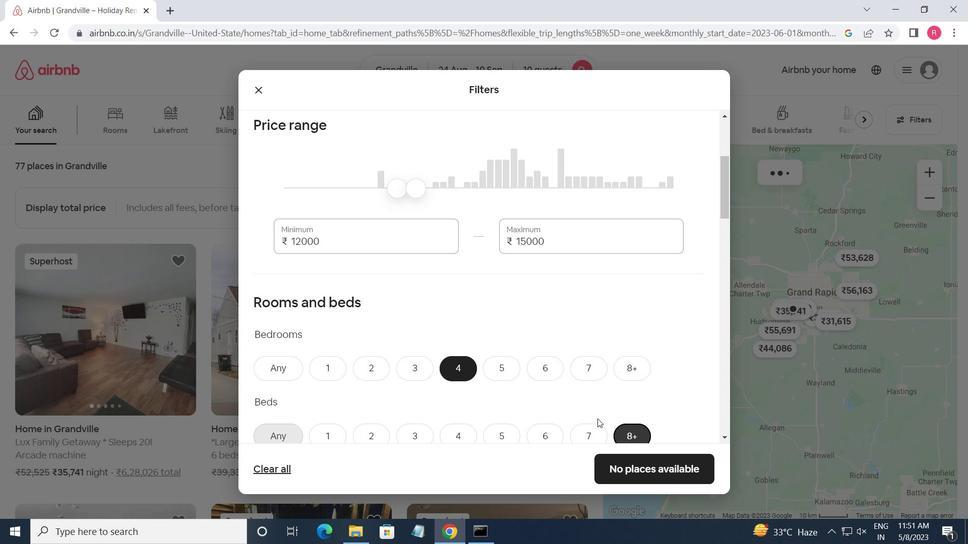 
Action: Mouse scrolled (584, 416) with delta (0, 0)
Screenshot: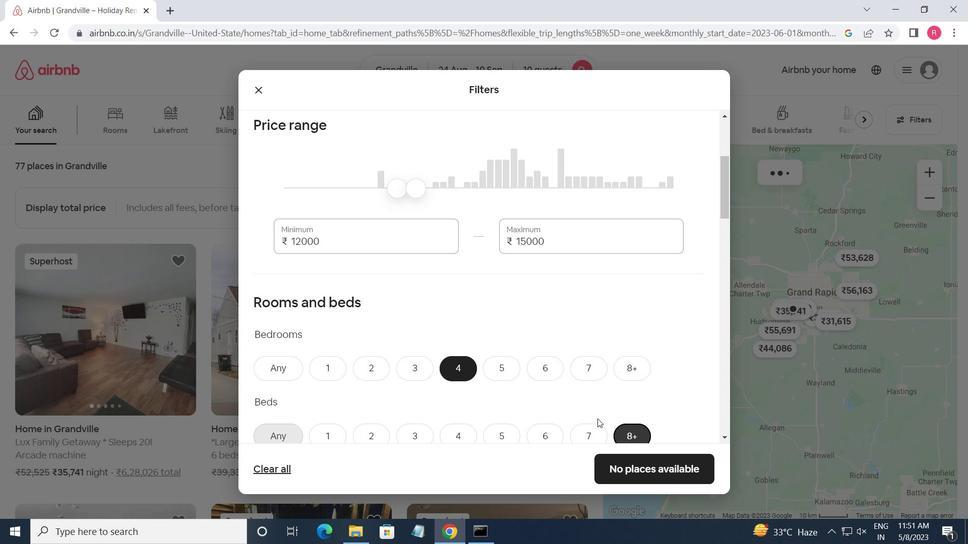 
Action: Mouse moved to (583, 416)
Screenshot: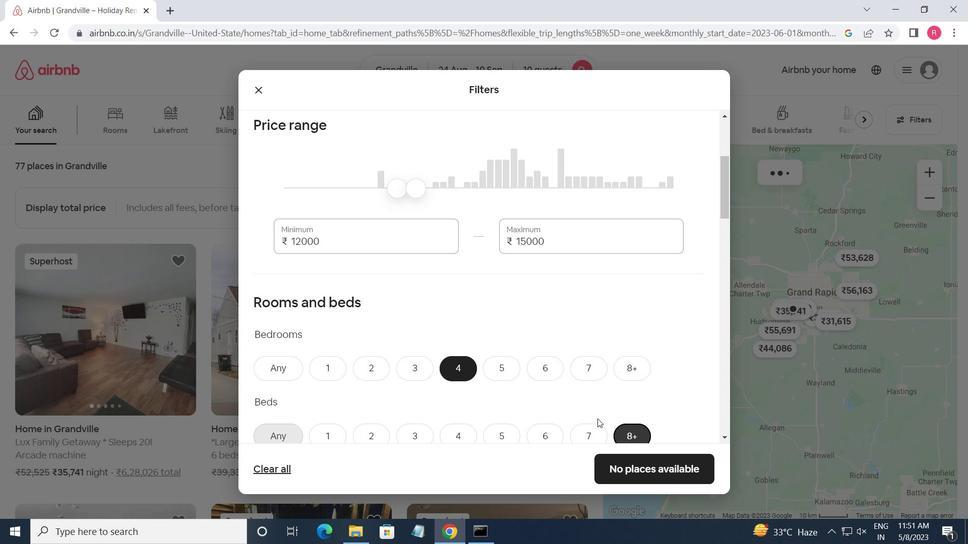 
Action: Mouse scrolled (583, 415) with delta (0, 0)
Screenshot: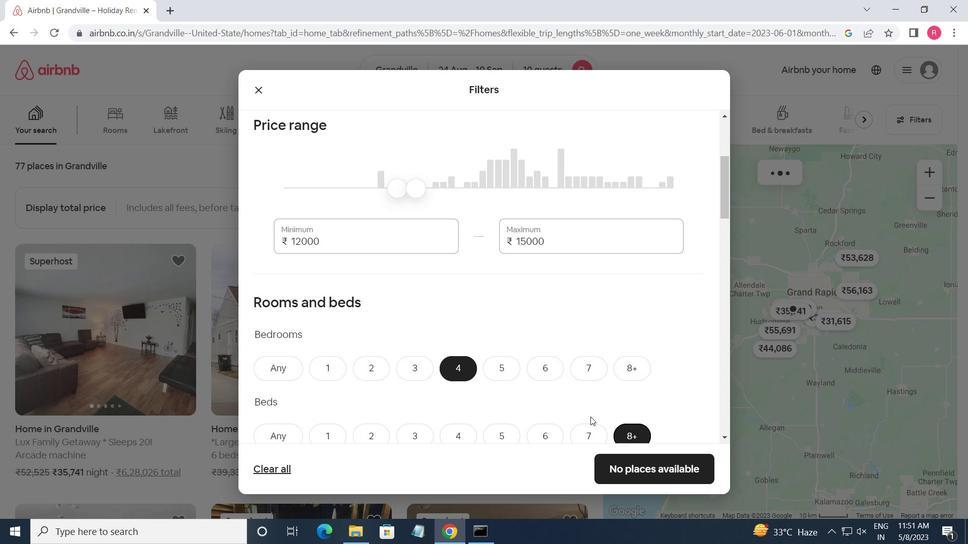 
Action: Mouse moved to (460, 312)
Screenshot: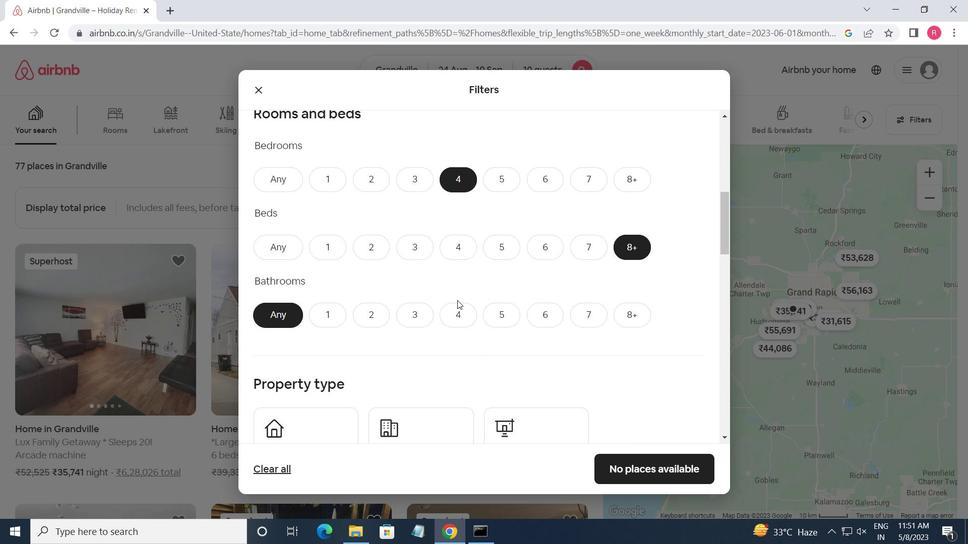 
Action: Mouse pressed left at (460, 312)
Screenshot: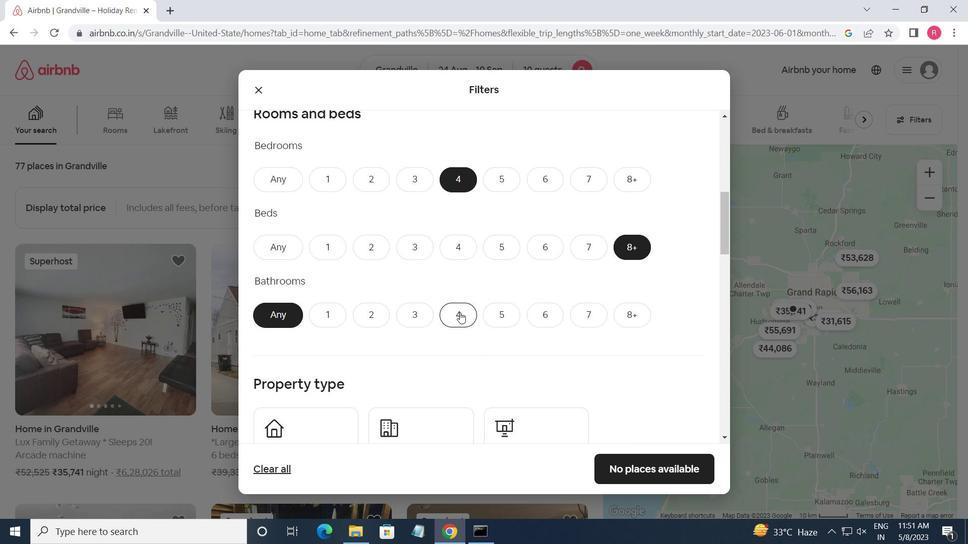 
Action: Mouse scrolled (460, 312) with delta (0, 0)
Screenshot: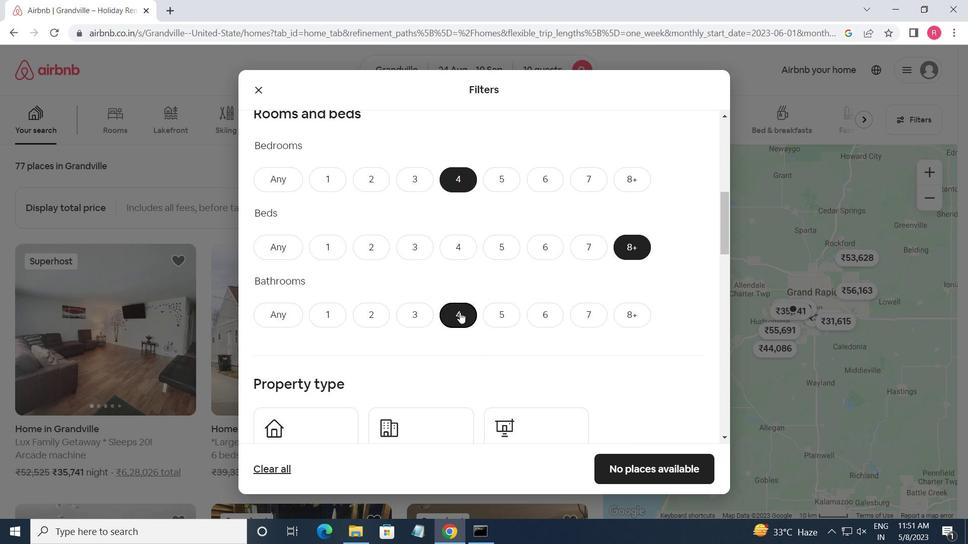 
Action: Mouse scrolled (460, 312) with delta (0, 0)
Screenshot: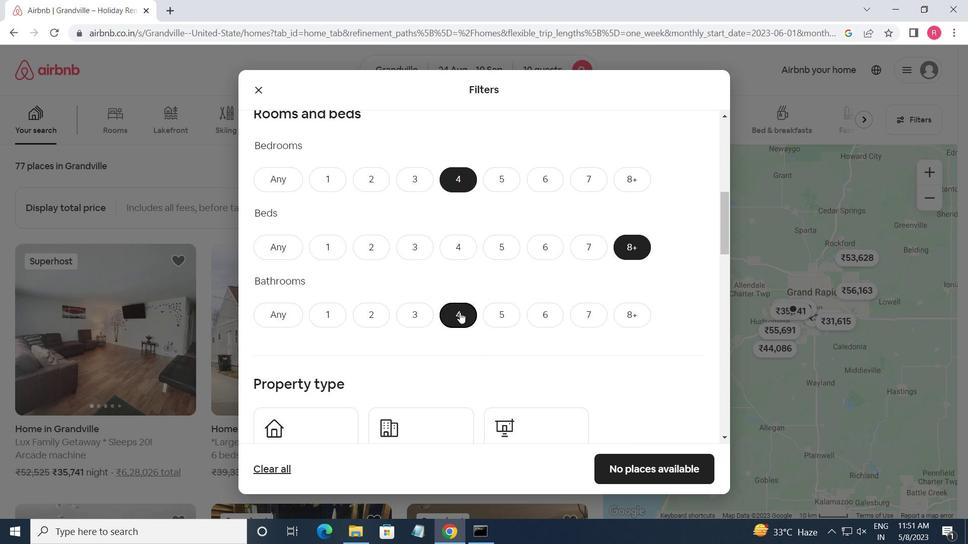 
Action: Mouse moved to (460, 313)
Screenshot: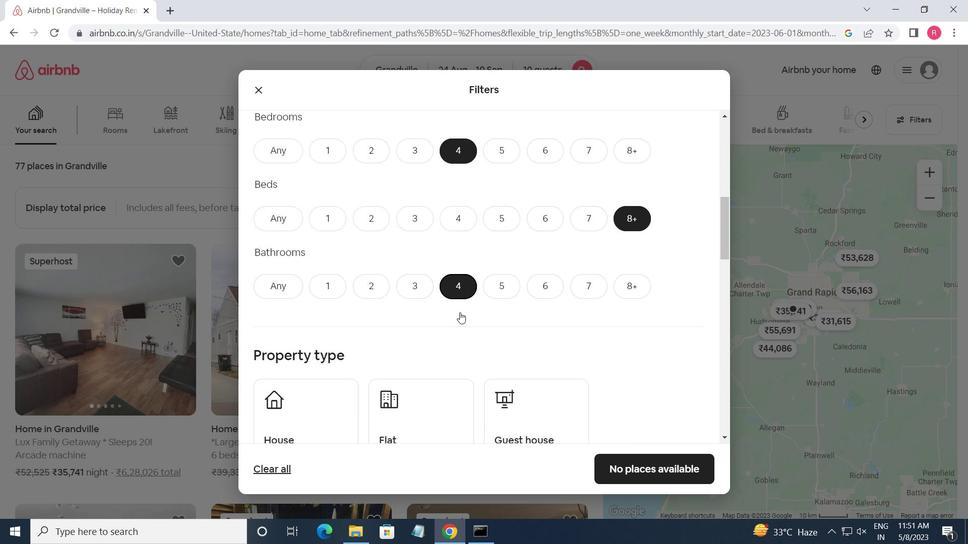 
Action: Mouse scrolled (460, 313) with delta (0, 0)
Screenshot: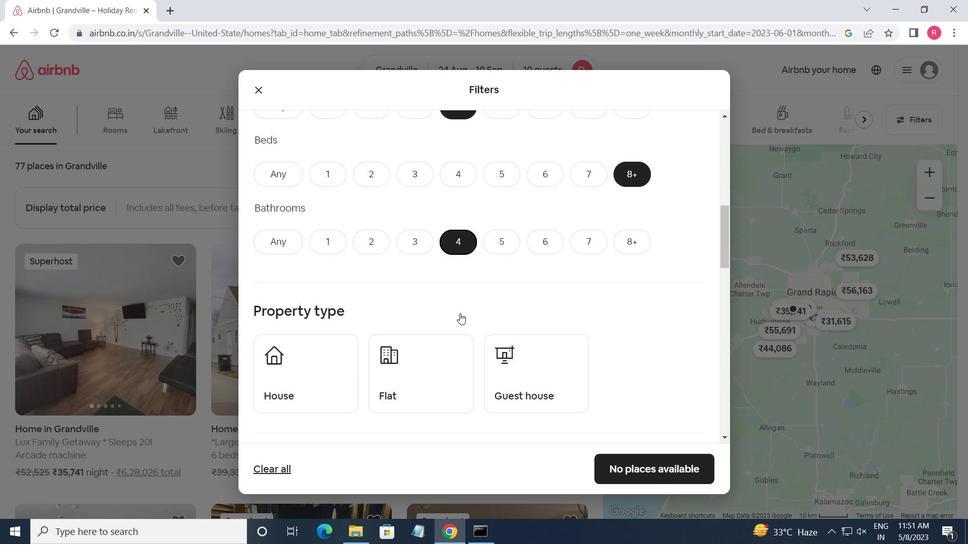 
Action: Mouse moved to (290, 263)
Screenshot: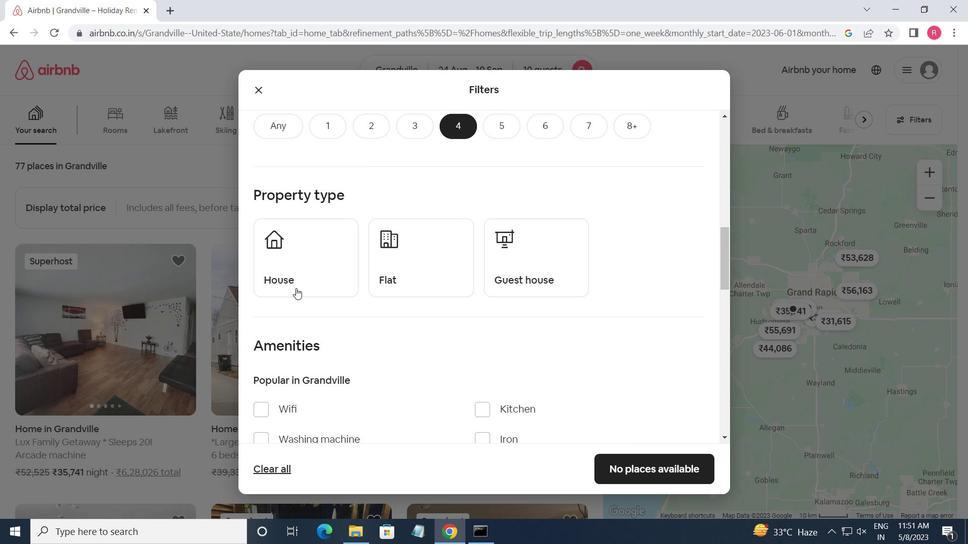 
Action: Mouse pressed left at (290, 263)
Screenshot: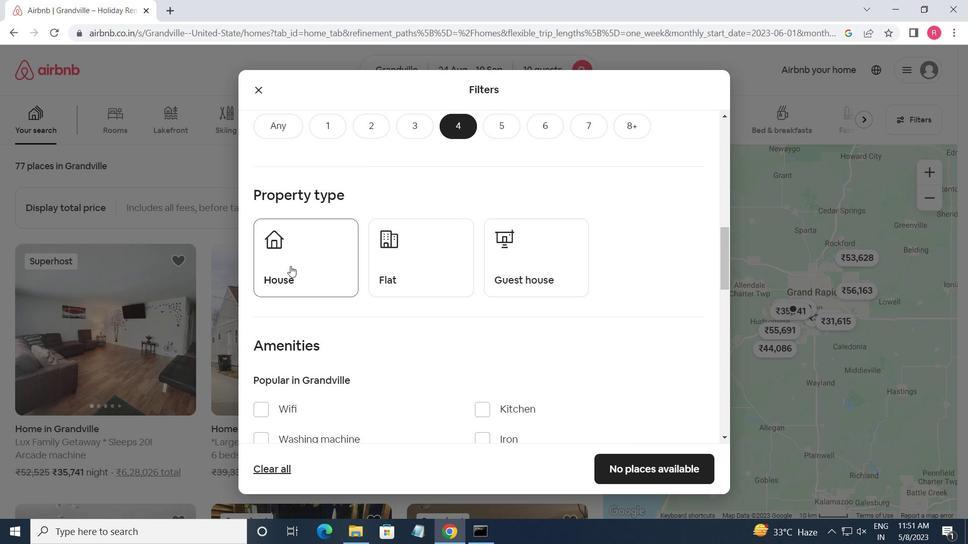 
Action: Mouse moved to (405, 270)
Screenshot: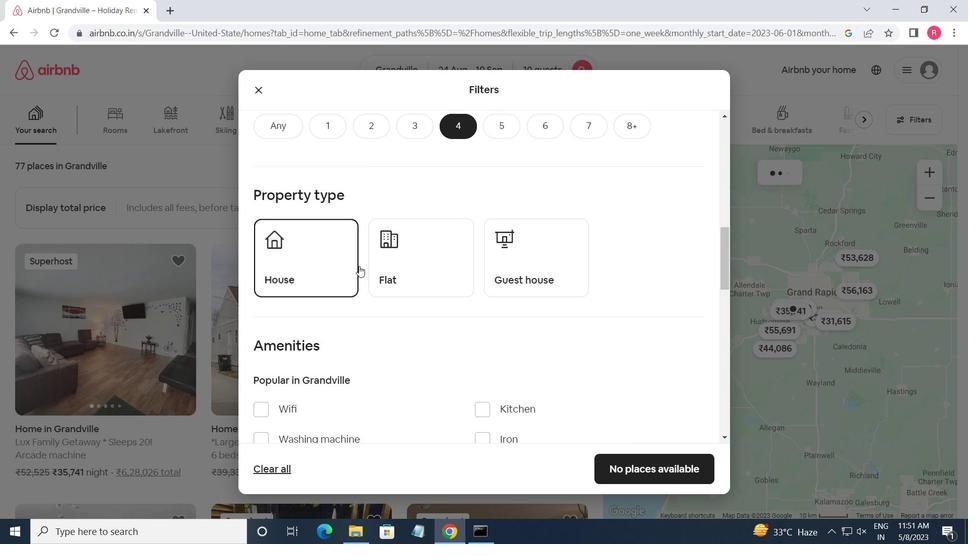 
Action: Mouse pressed left at (405, 270)
Screenshot: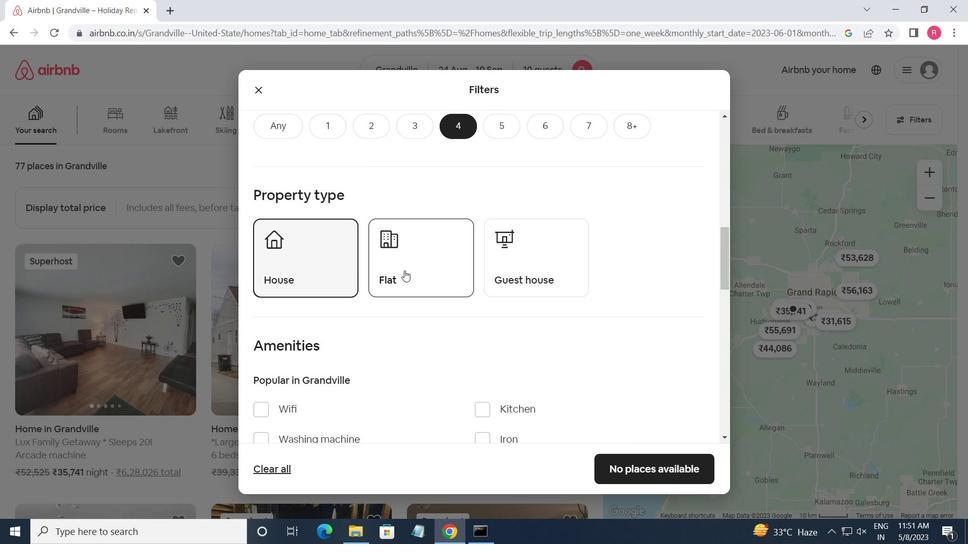
Action: Mouse moved to (493, 268)
Screenshot: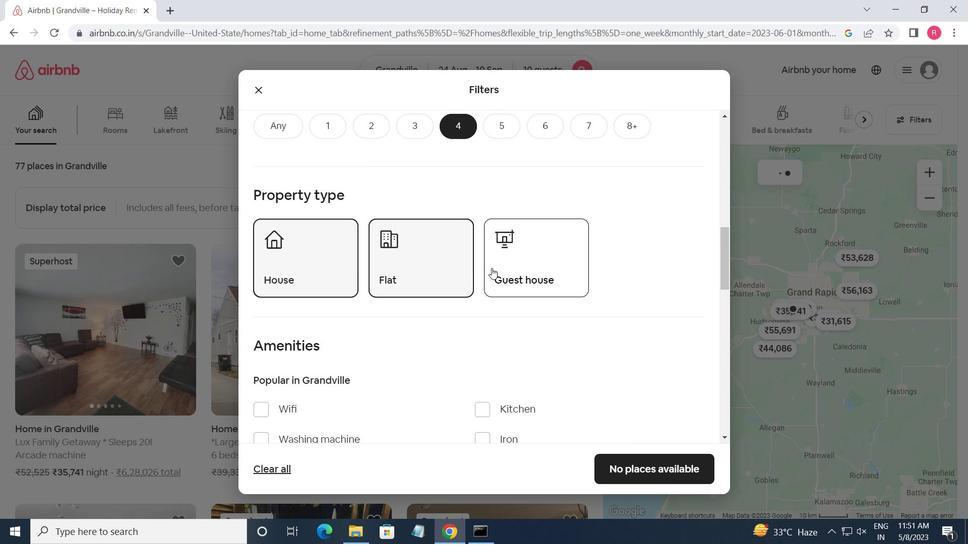 
Action: Mouse pressed left at (493, 268)
Screenshot: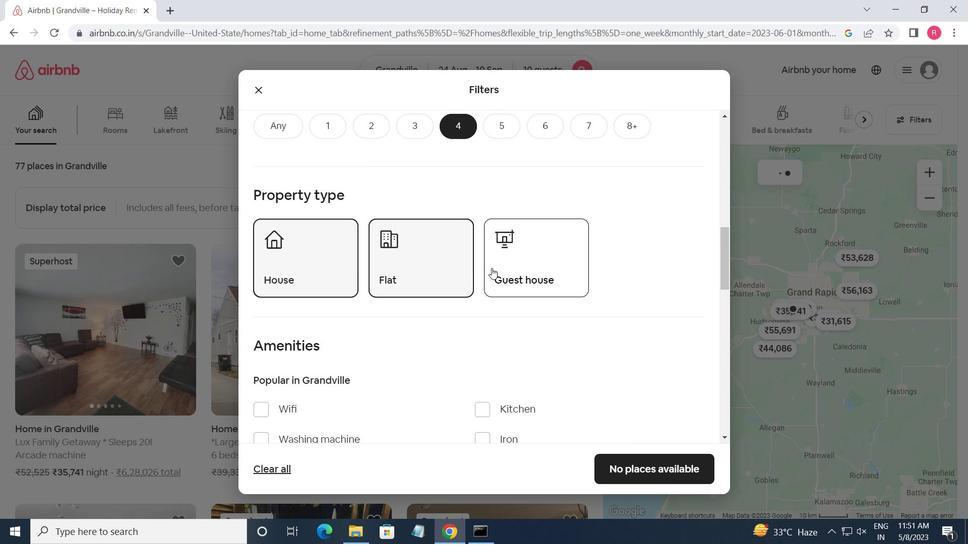 
Action: Mouse moved to (493, 268)
Screenshot: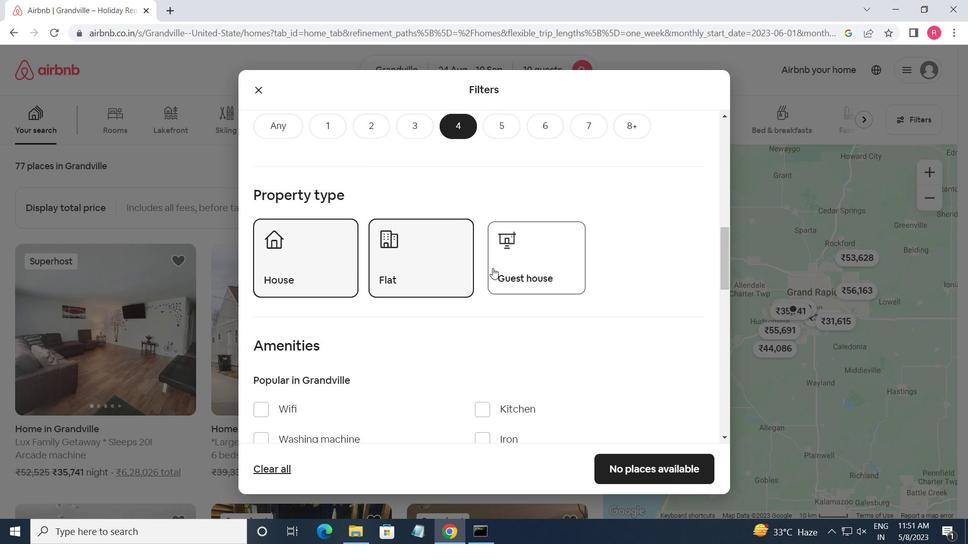
Action: Mouse scrolled (493, 267) with delta (0, 0)
Screenshot: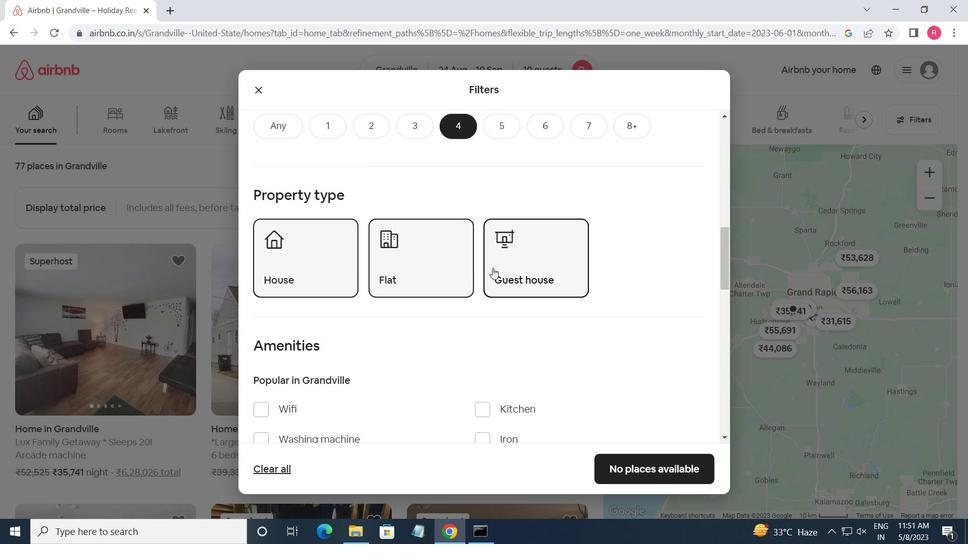 
Action: Mouse scrolled (493, 267) with delta (0, 0)
Screenshot: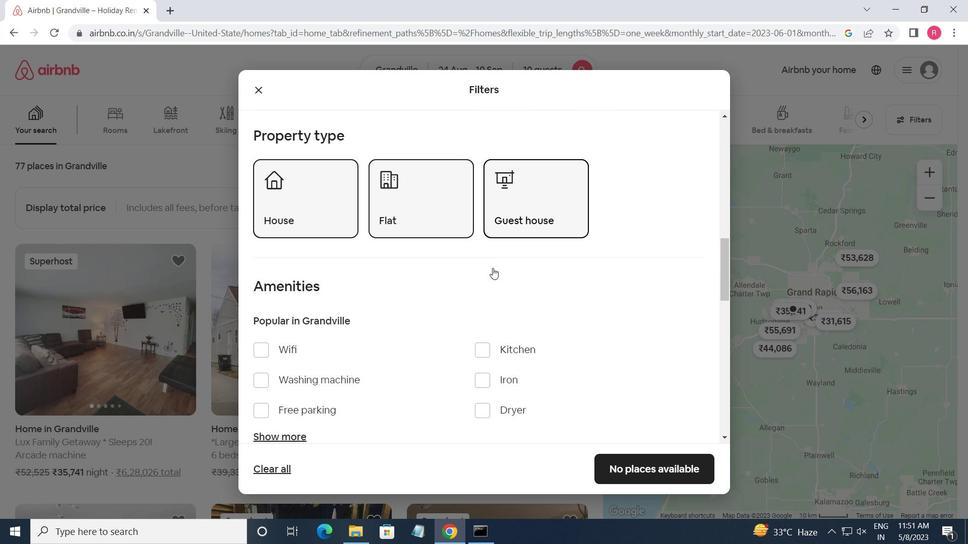 
Action: Mouse moved to (260, 280)
Screenshot: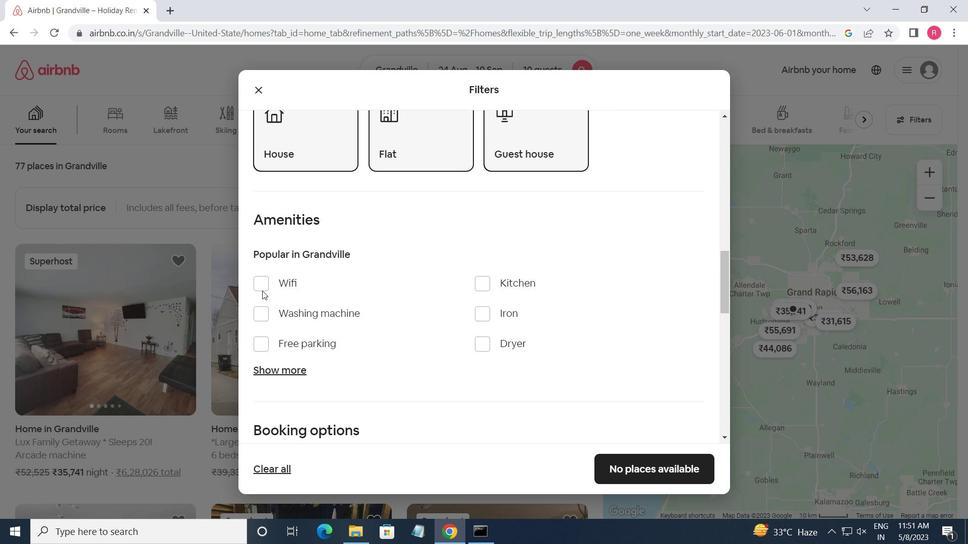 
Action: Mouse pressed left at (260, 280)
Screenshot: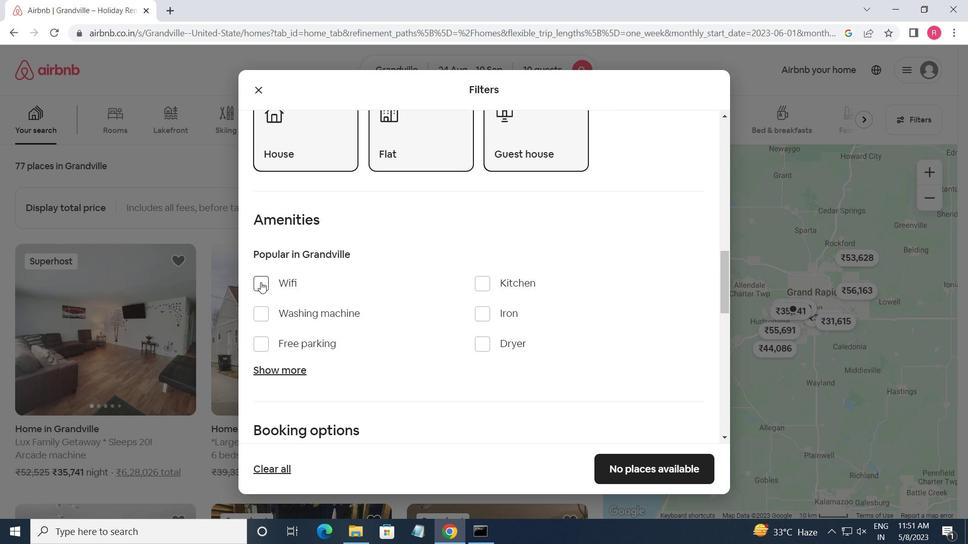 
Action: Mouse moved to (258, 344)
Screenshot: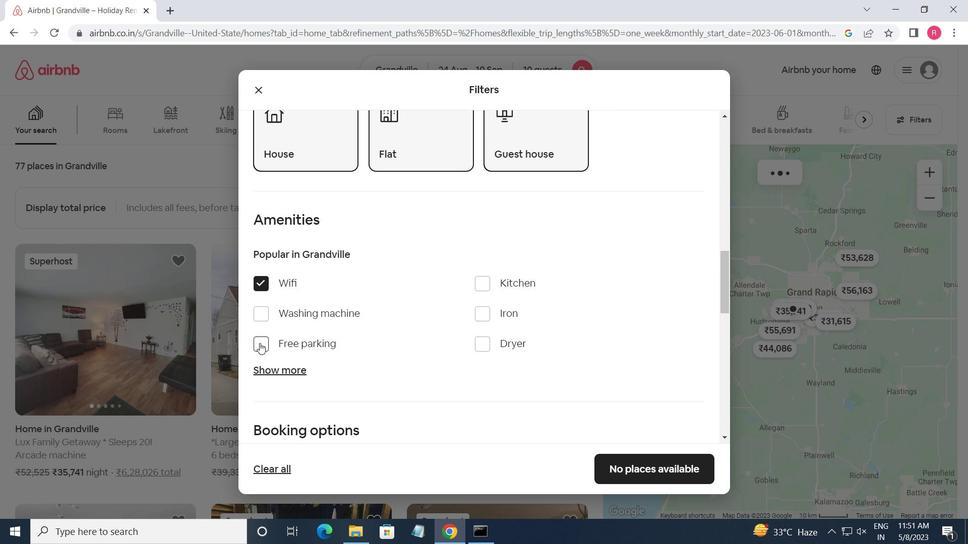 
Action: Mouse pressed left at (258, 344)
Screenshot: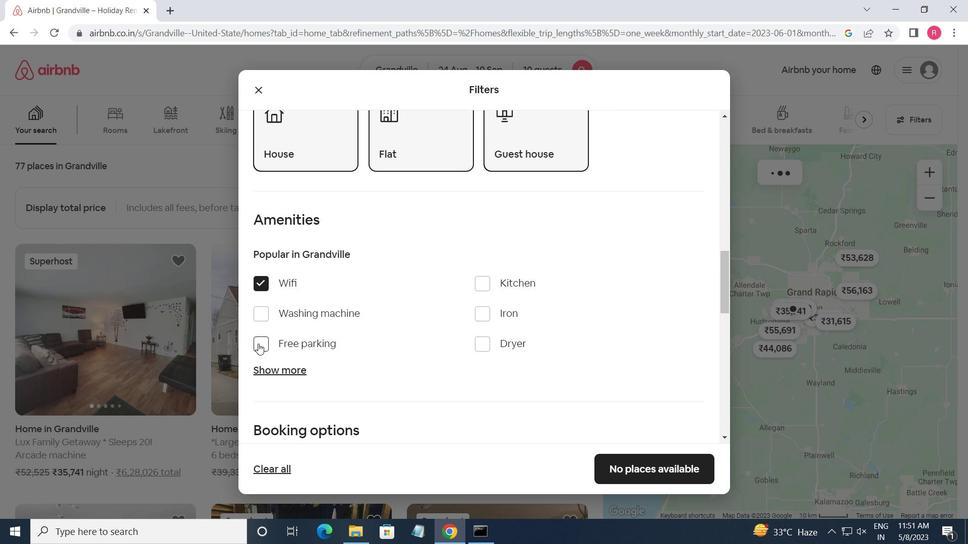 
Action: Mouse moved to (269, 375)
Screenshot: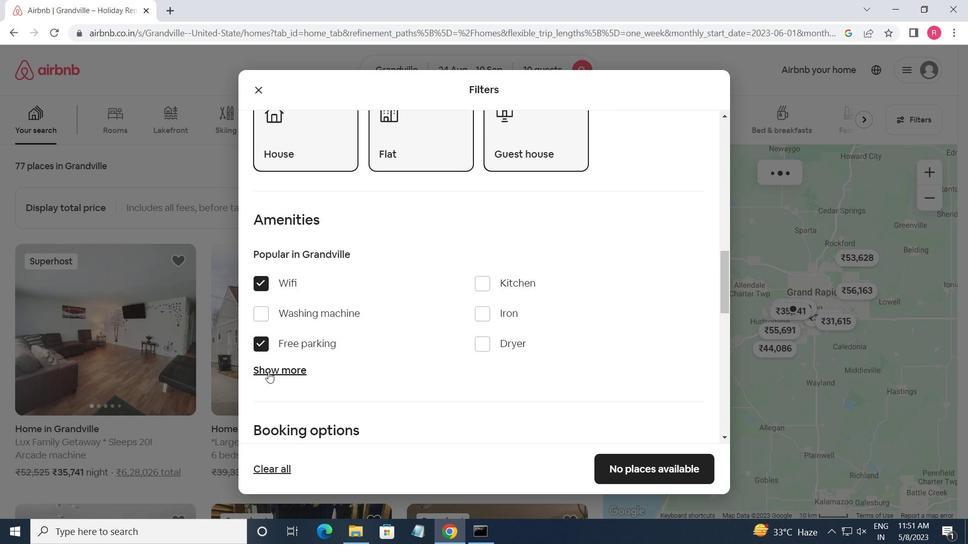 
Action: Mouse pressed left at (269, 375)
Screenshot: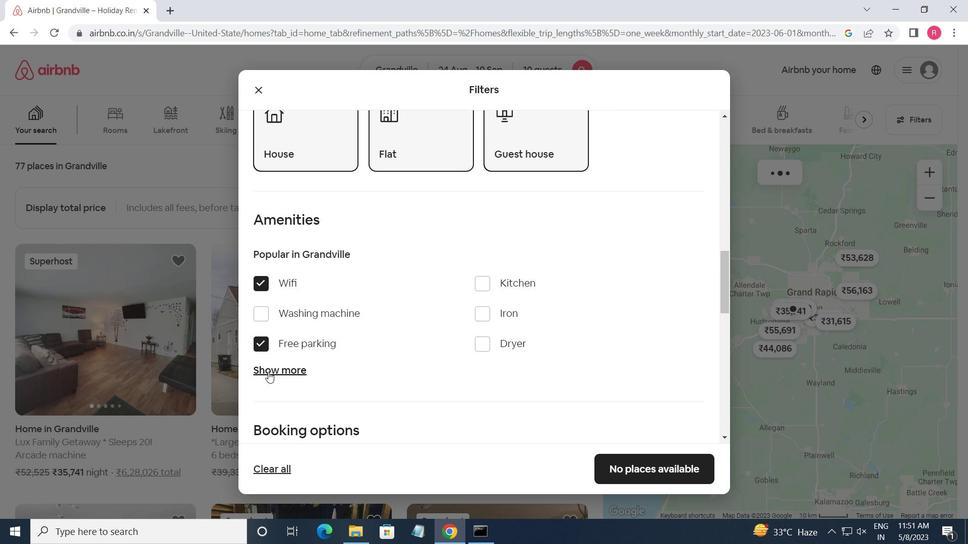
Action: Mouse moved to (474, 397)
Screenshot: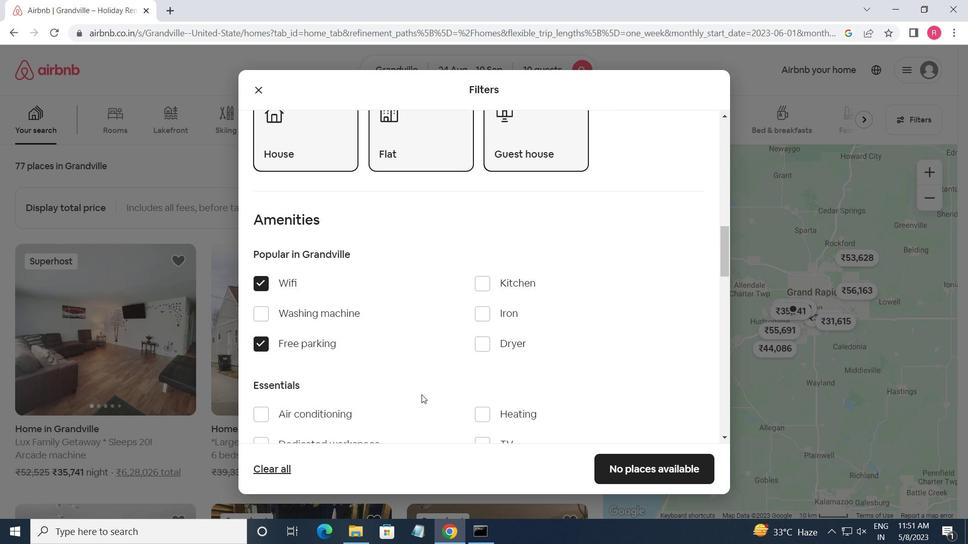 
Action: Mouse scrolled (474, 397) with delta (0, 0)
Screenshot: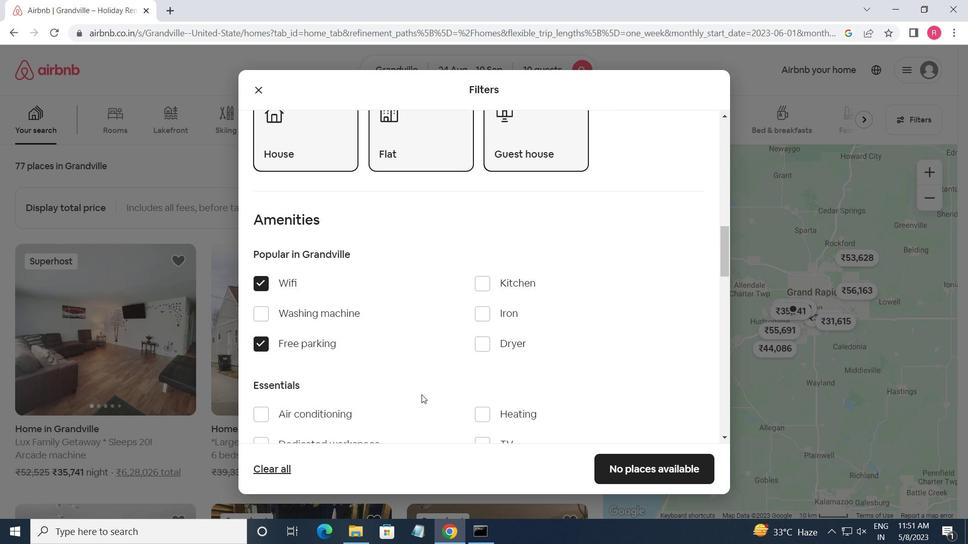 
Action: Mouse moved to (485, 385)
Screenshot: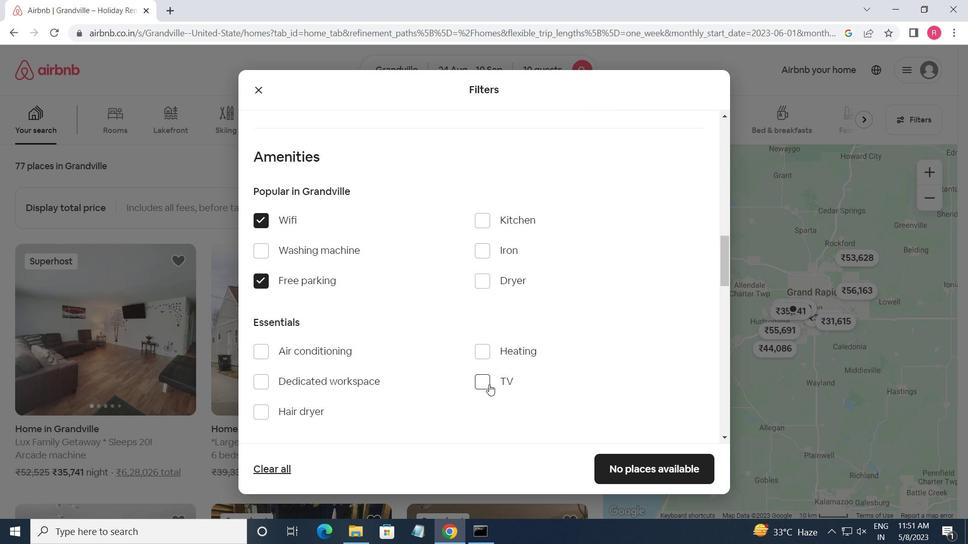 
Action: Mouse pressed left at (485, 385)
Screenshot: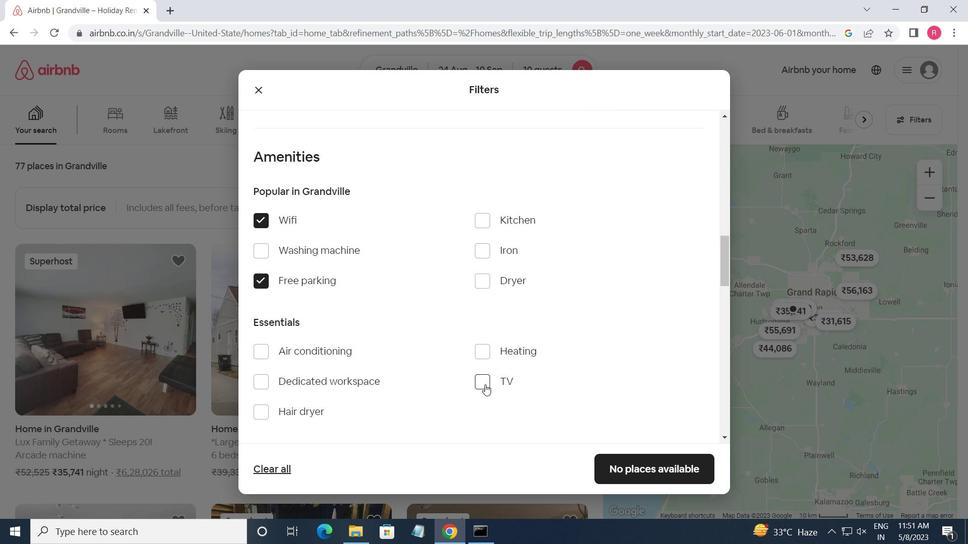 
Action: Mouse scrolled (485, 384) with delta (0, 0)
Screenshot: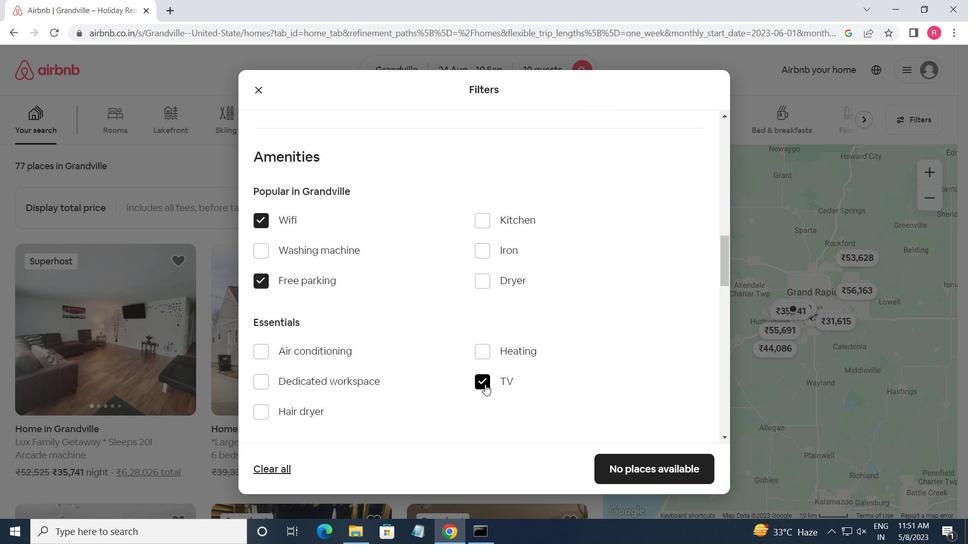 
Action: Mouse scrolled (485, 384) with delta (0, 0)
Screenshot: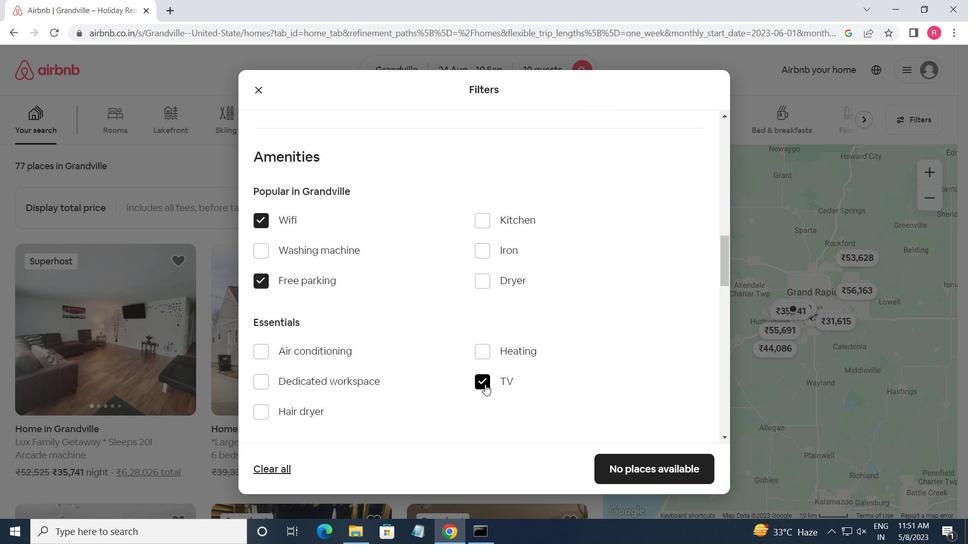 
Action: Mouse scrolled (485, 384) with delta (0, 0)
Screenshot: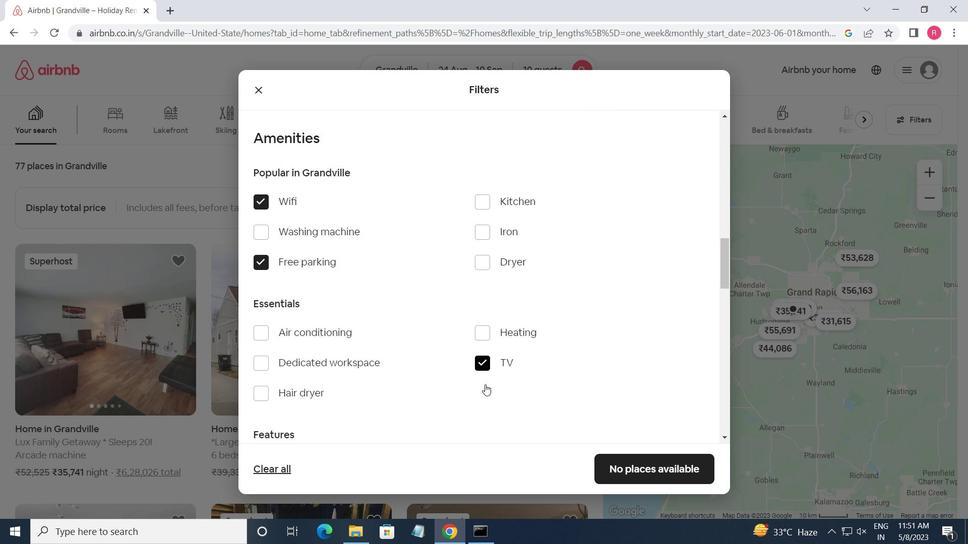 
Action: Mouse scrolled (485, 384) with delta (0, 0)
Screenshot: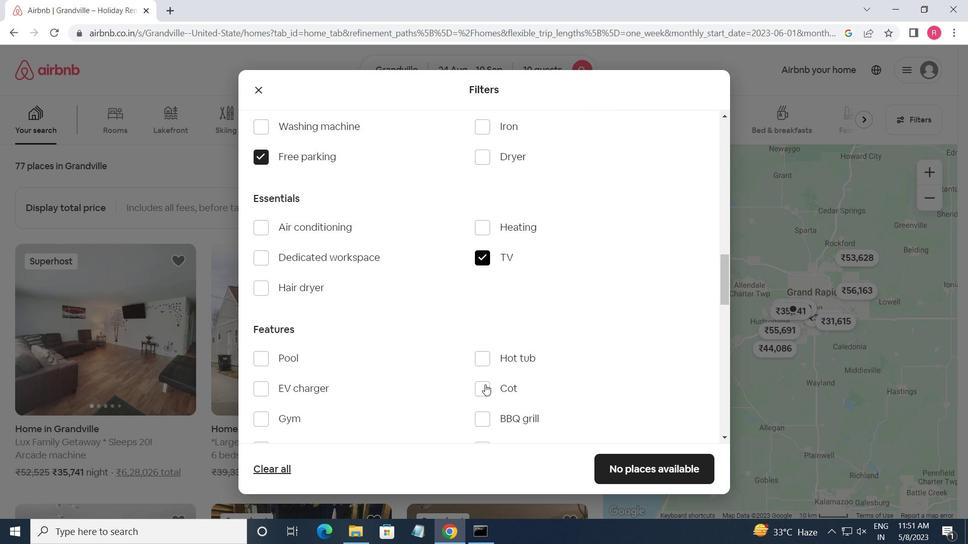 
Action: Mouse scrolled (485, 384) with delta (0, 0)
Screenshot: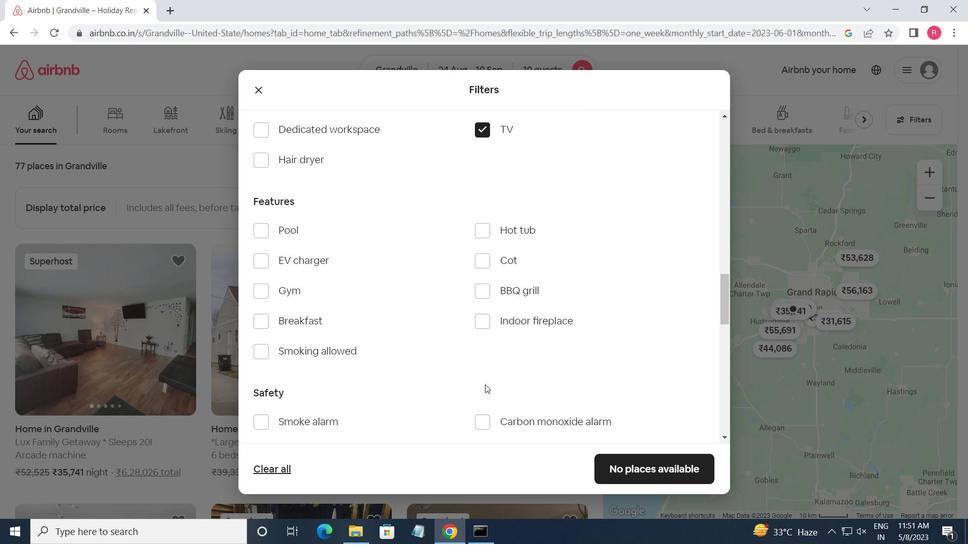 
Action: Mouse moved to (291, 364)
Screenshot: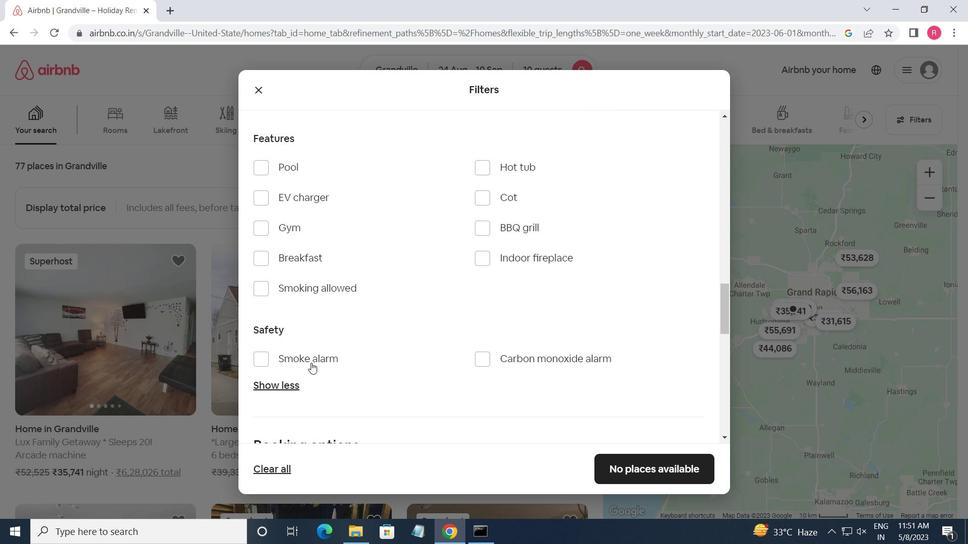 
Action: Mouse scrolled (291, 364) with delta (0, 0)
Screenshot: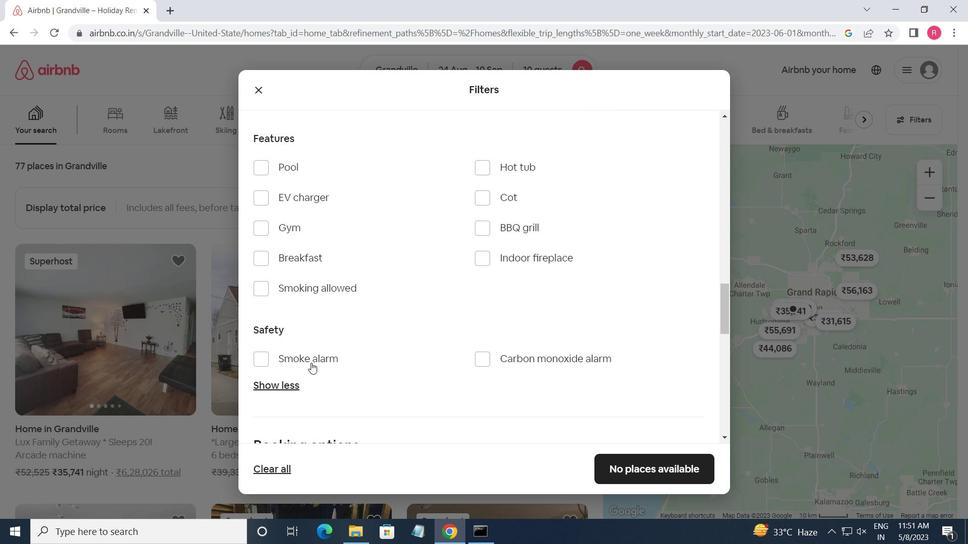
Action: Mouse moved to (259, 164)
Screenshot: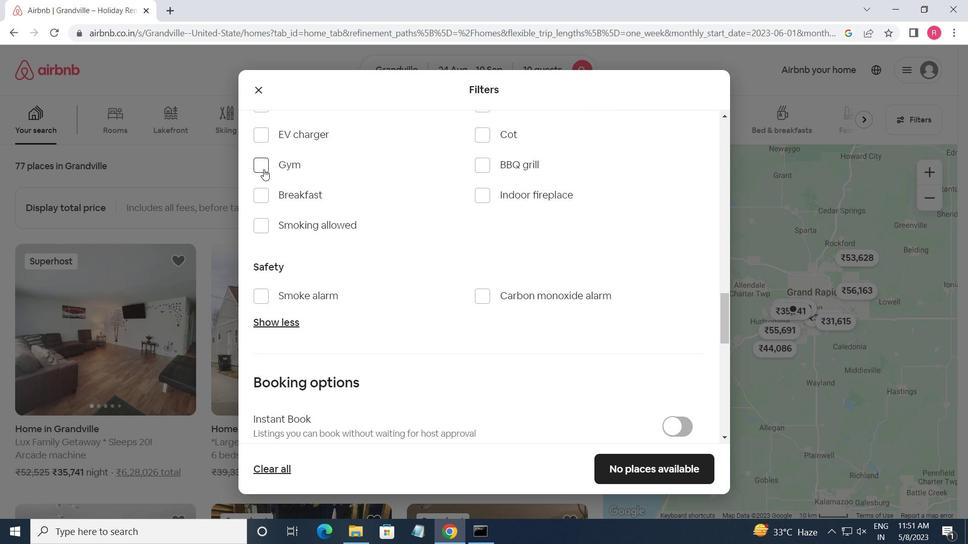 
Action: Mouse pressed left at (259, 164)
Screenshot: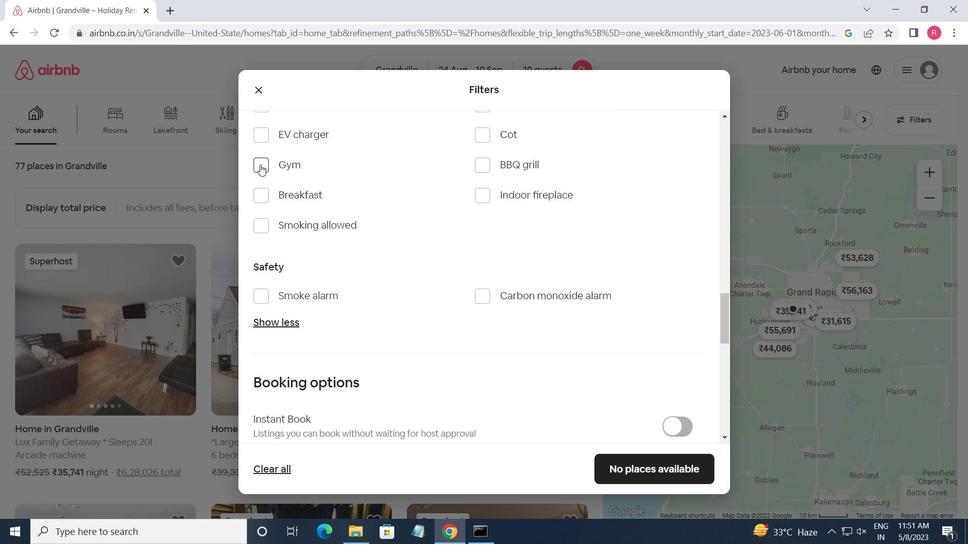 
Action: Mouse moved to (258, 195)
Screenshot: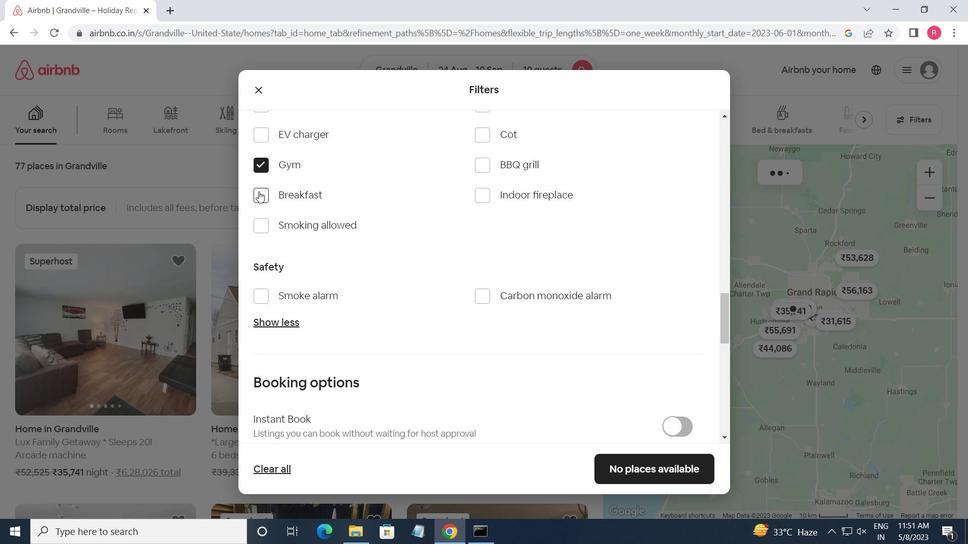 
Action: Mouse pressed left at (258, 195)
Screenshot: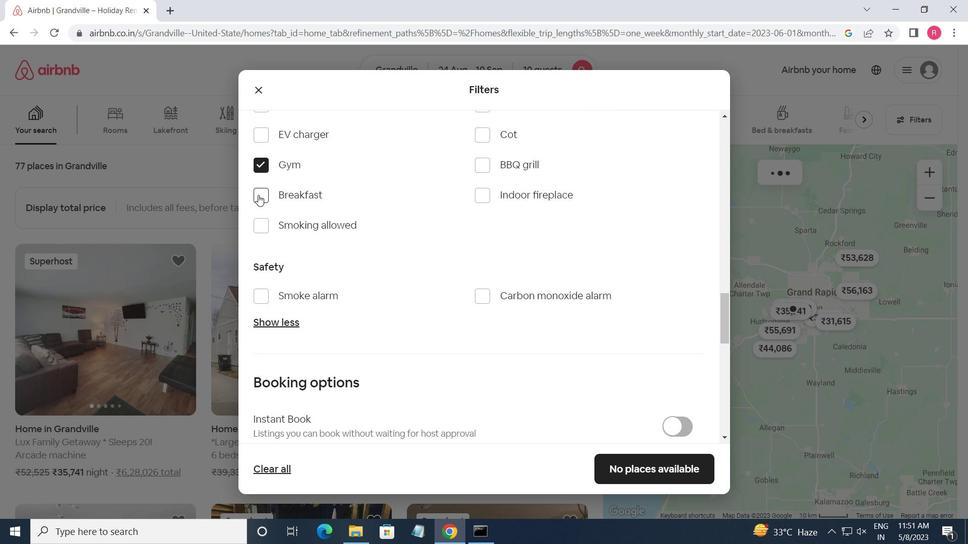 
Action: Mouse scrolled (258, 195) with delta (0, 0)
Screenshot: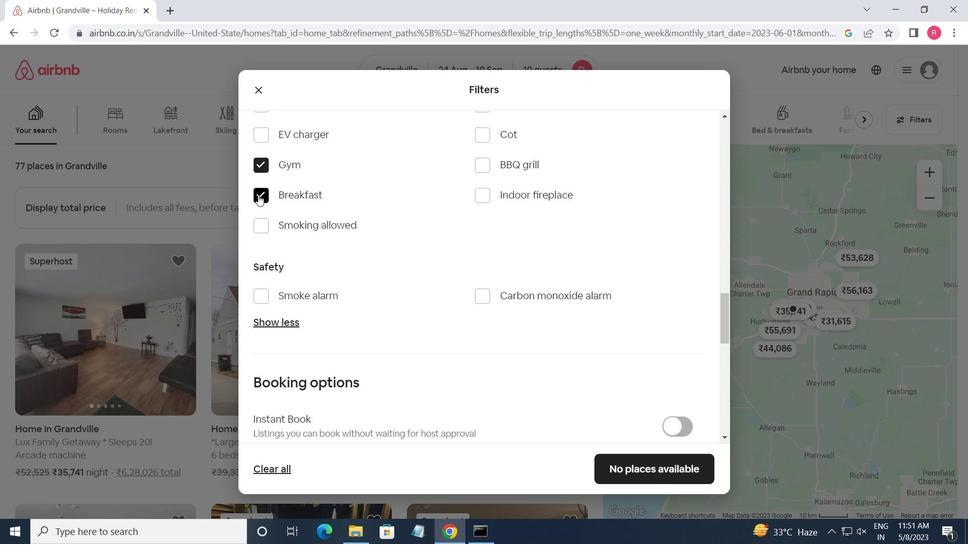 
Action: Mouse scrolled (258, 195) with delta (0, 0)
Screenshot: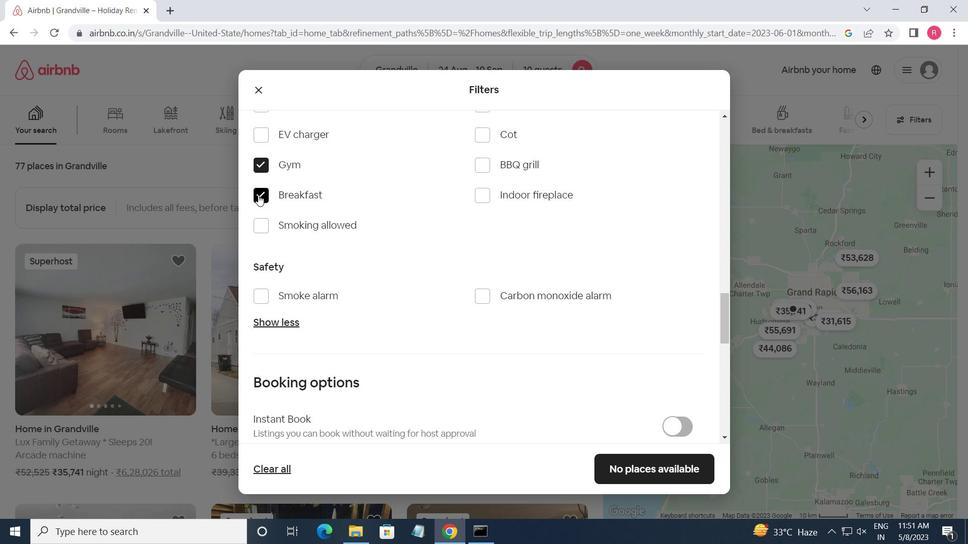 
Action: Mouse scrolled (258, 195) with delta (0, 0)
Screenshot: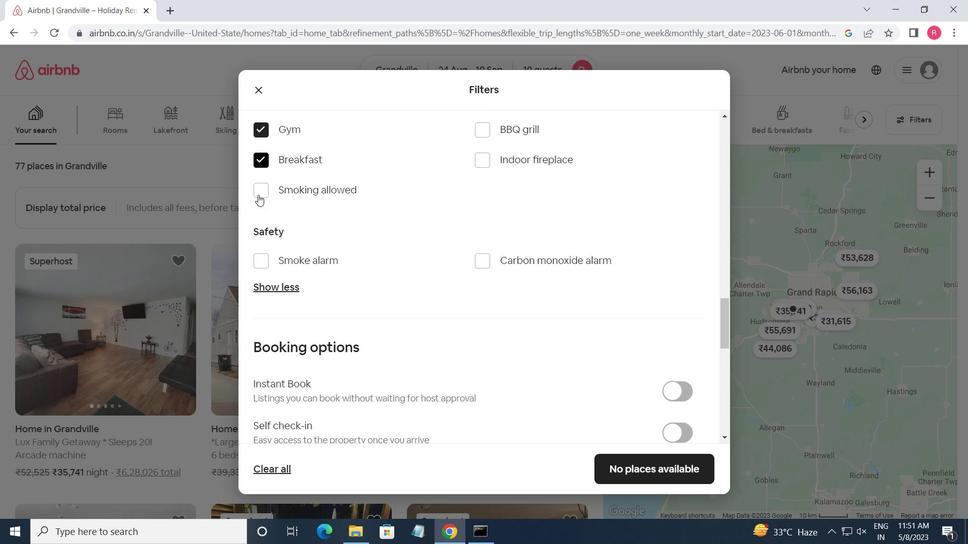 
Action: Mouse moved to (680, 273)
Screenshot: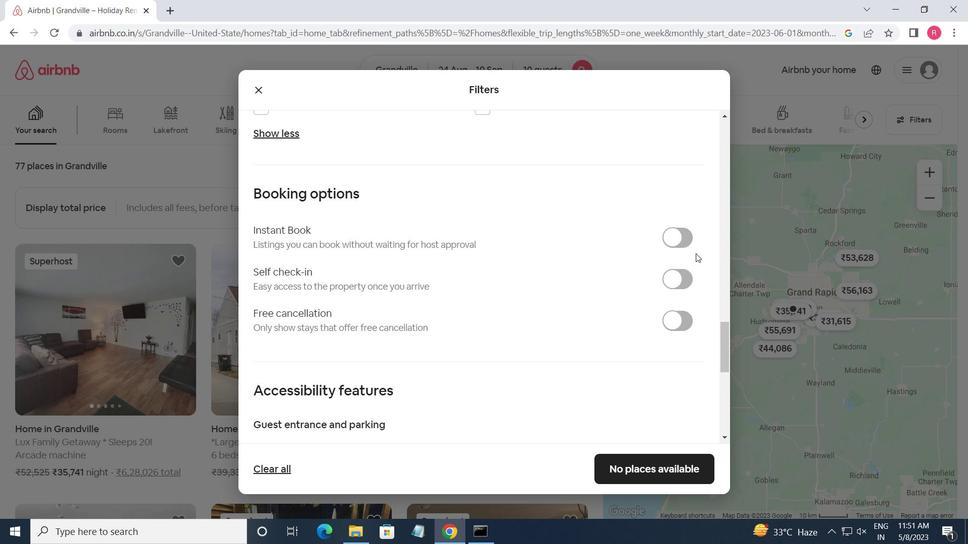 
Action: Mouse pressed left at (680, 273)
Screenshot: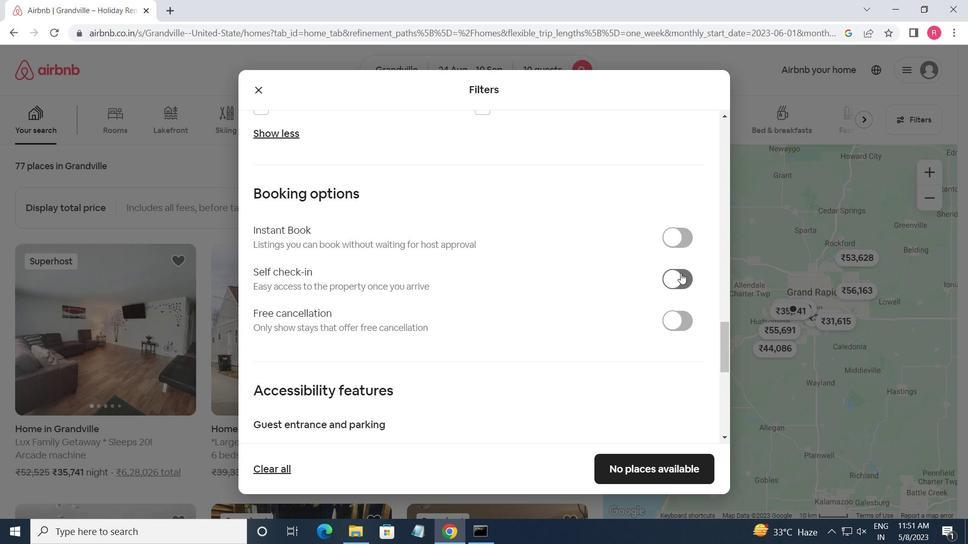 
Action: Mouse moved to (440, 316)
Screenshot: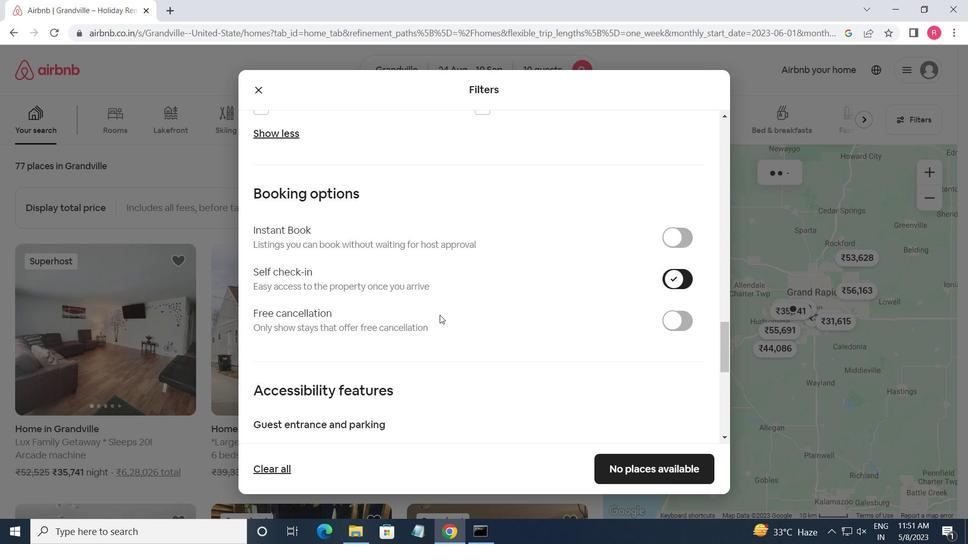 
Action: Mouse scrolled (440, 315) with delta (0, 0)
Screenshot: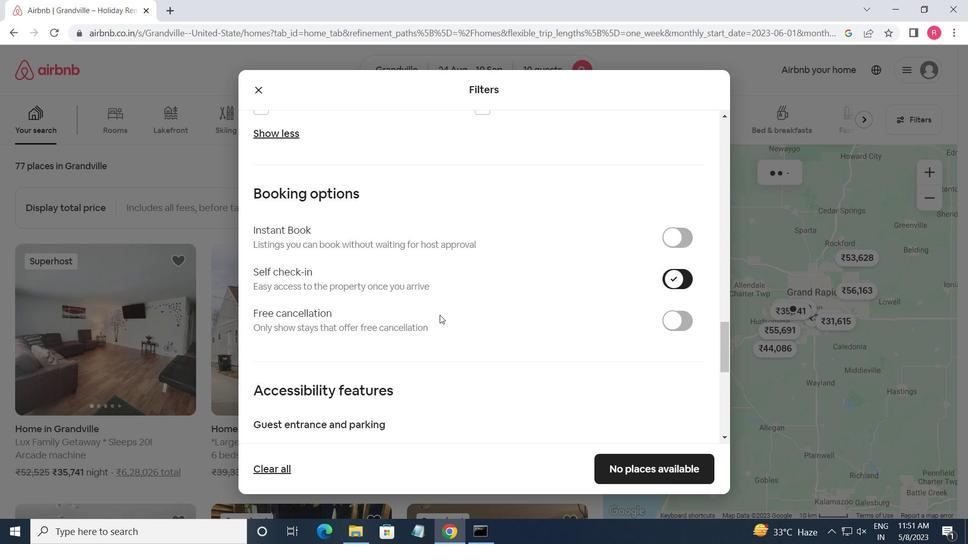 
Action: Mouse scrolled (440, 315) with delta (0, 0)
Screenshot: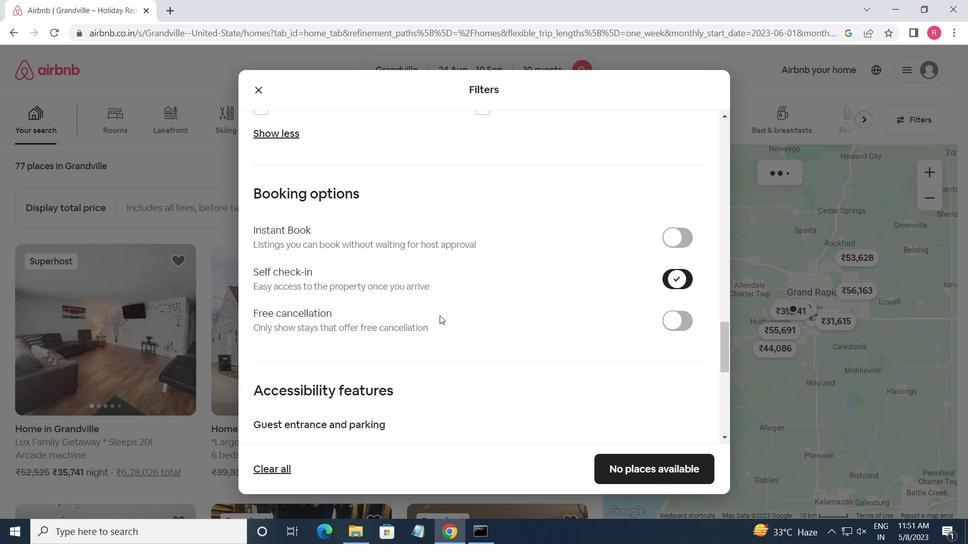 
Action: Mouse scrolled (440, 315) with delta (0, 0)
Screenshot: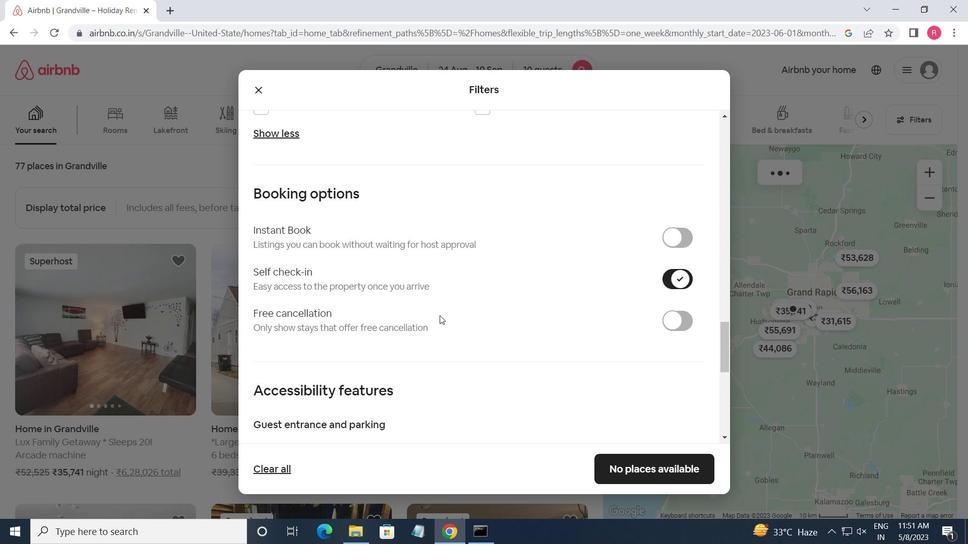 
Action: Mouse scrolled (440, 315) with delta (0, 0)
Screenshot: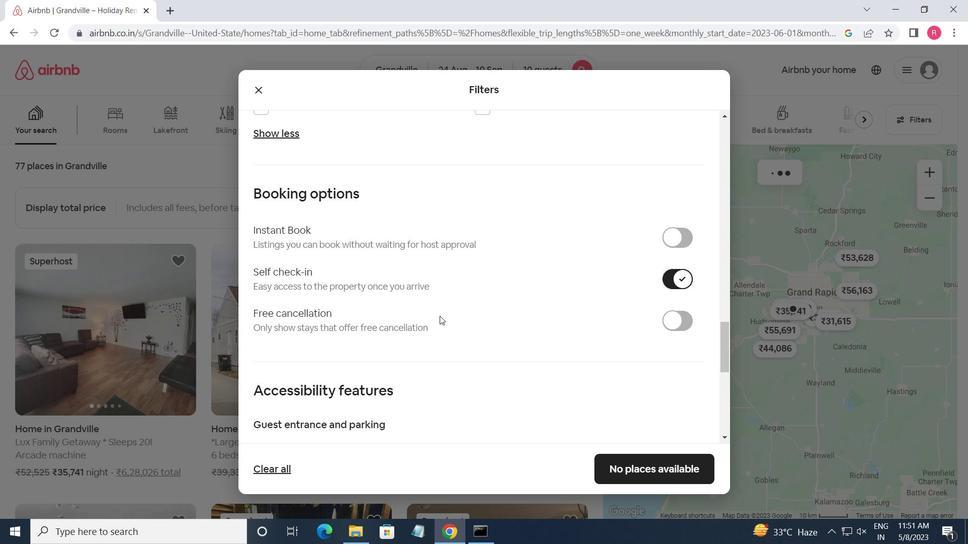 
Action: Mouse moved to (375, 330)
Screenshot: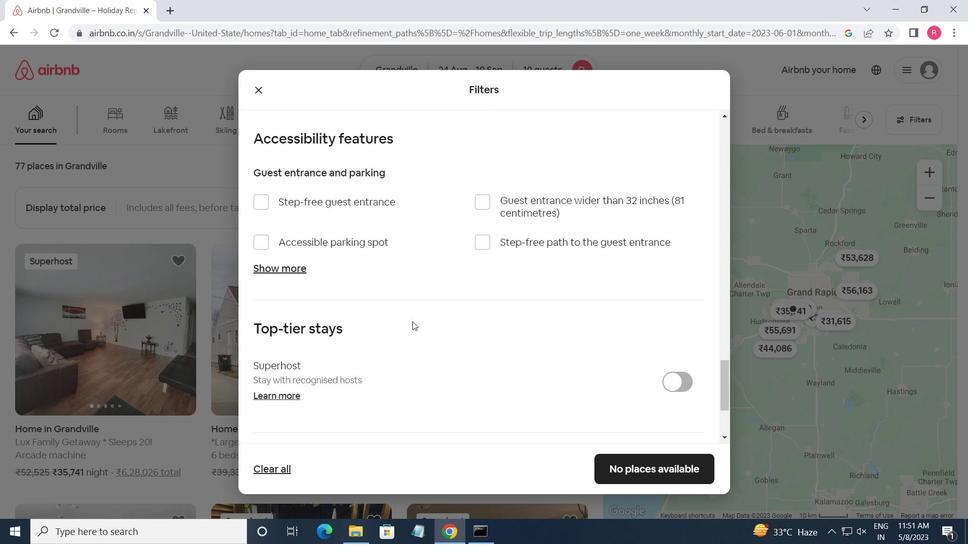 
Action: Mouse scrolled (375, 329) with delta (0, 0)
Screenshot: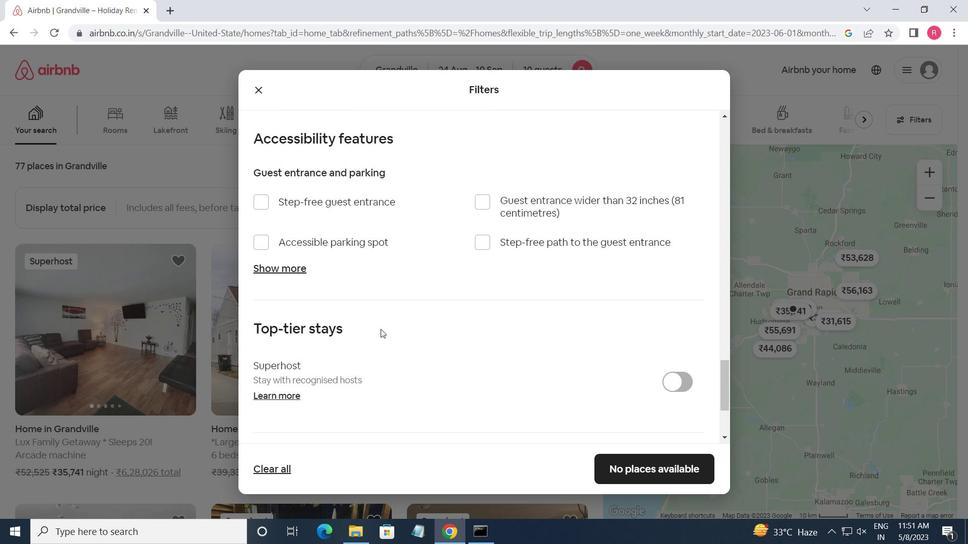 
Action: Mouse scrolled (375, 329) with delta (0, 0)
Screenshot: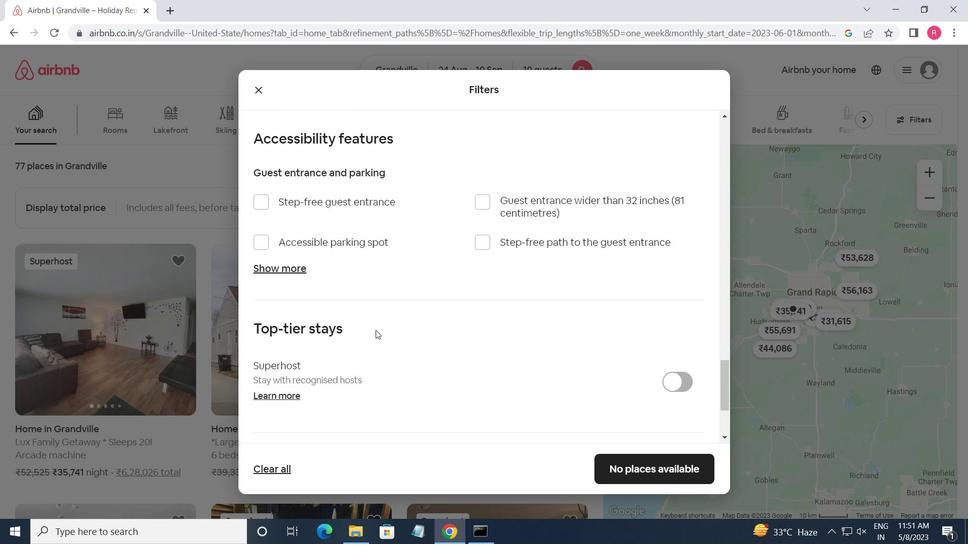 
Action: Mouse moved to (448, 329)
Screenshot: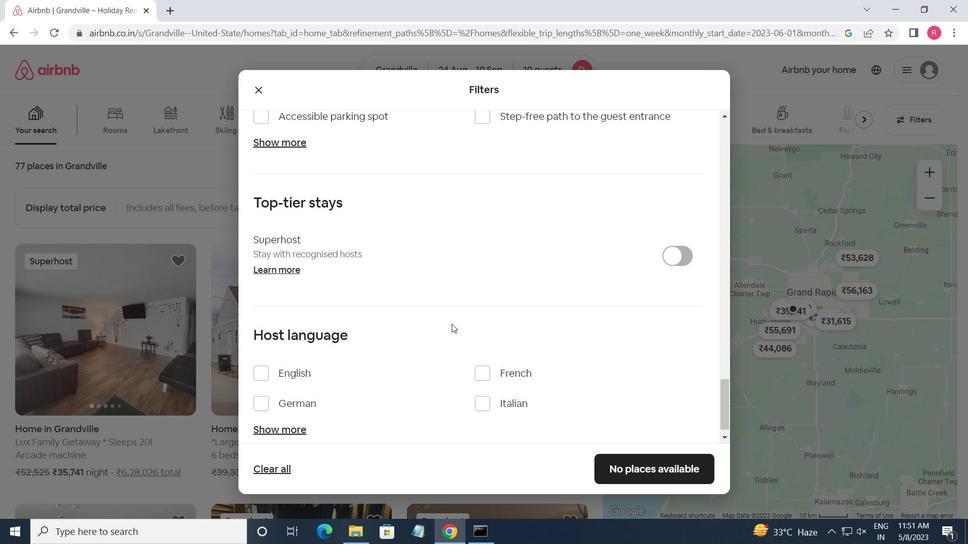 
Action: Mouse scrolled (448, 328) with delta (0, 0)
Screenshot: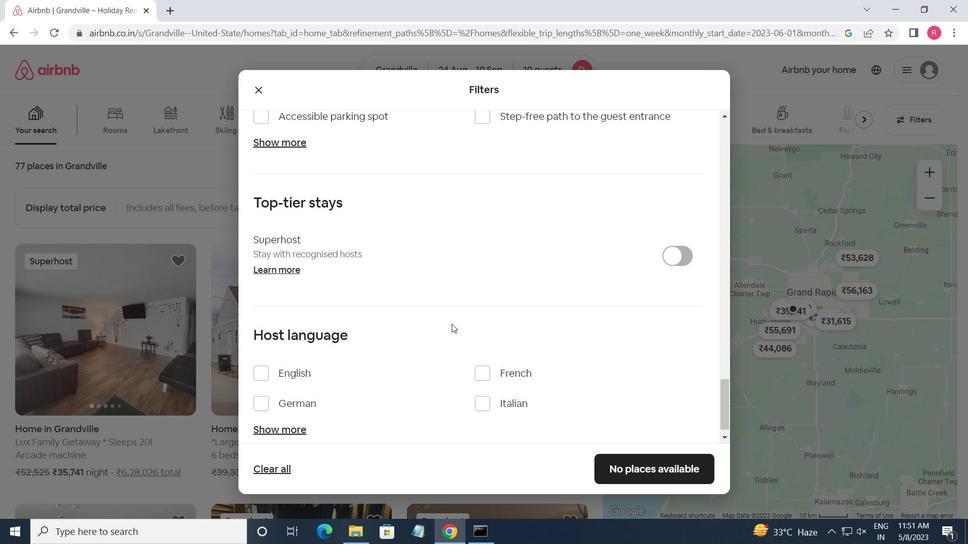
Action: Mouse moved to (258, 353)
Screenshot: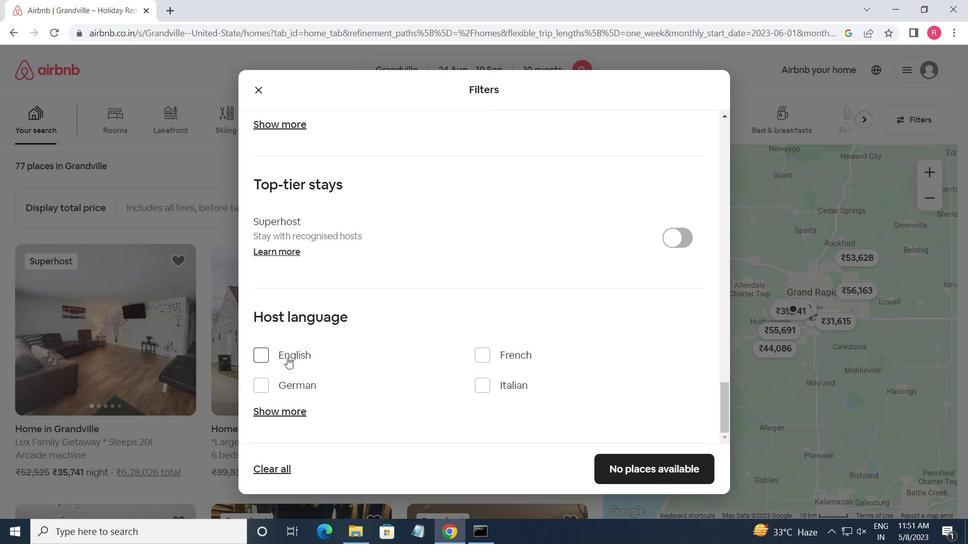 
Action: Mouse pressed left at (258, 353)
Screenshot: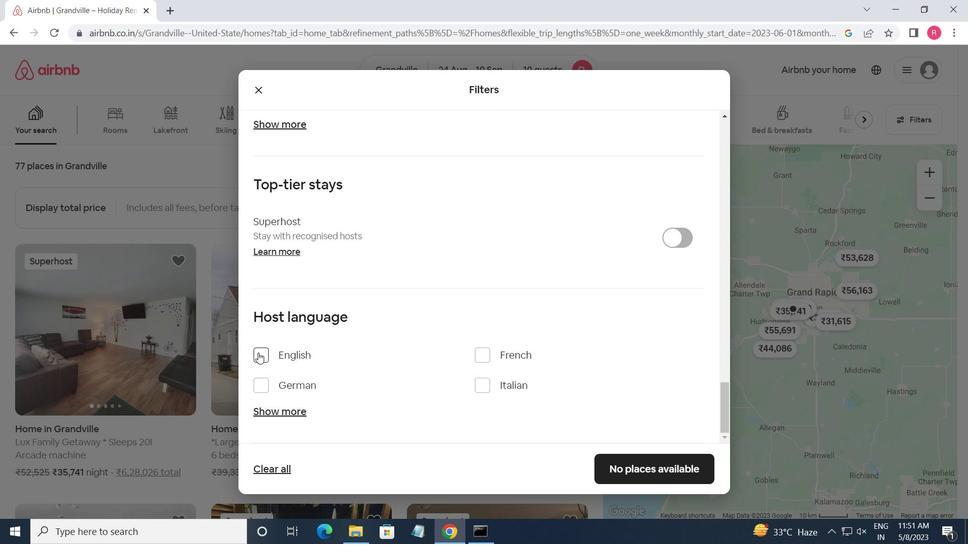 
Action: Mouse moved to (615, 464)
Screenshot: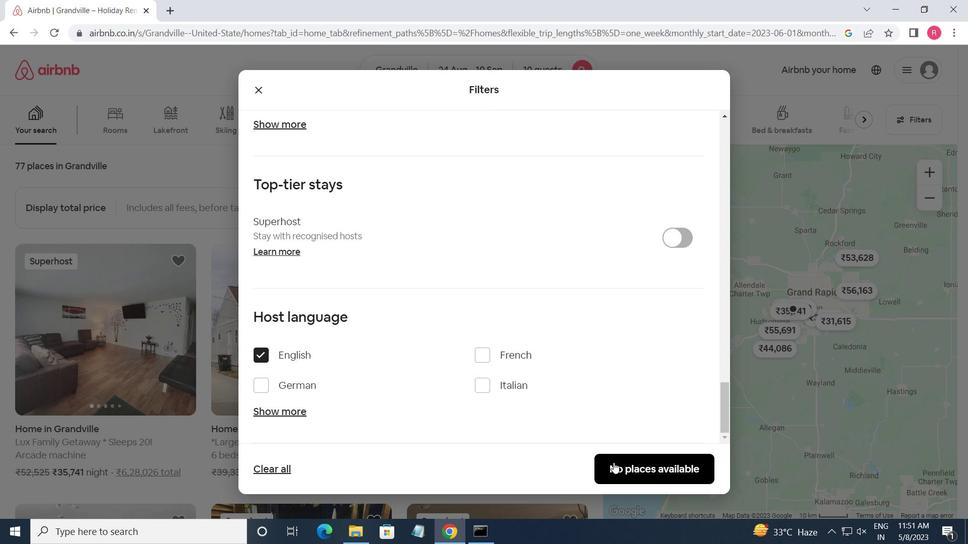 
Action: Mouse pressed left at (615, 464)
Screenshot: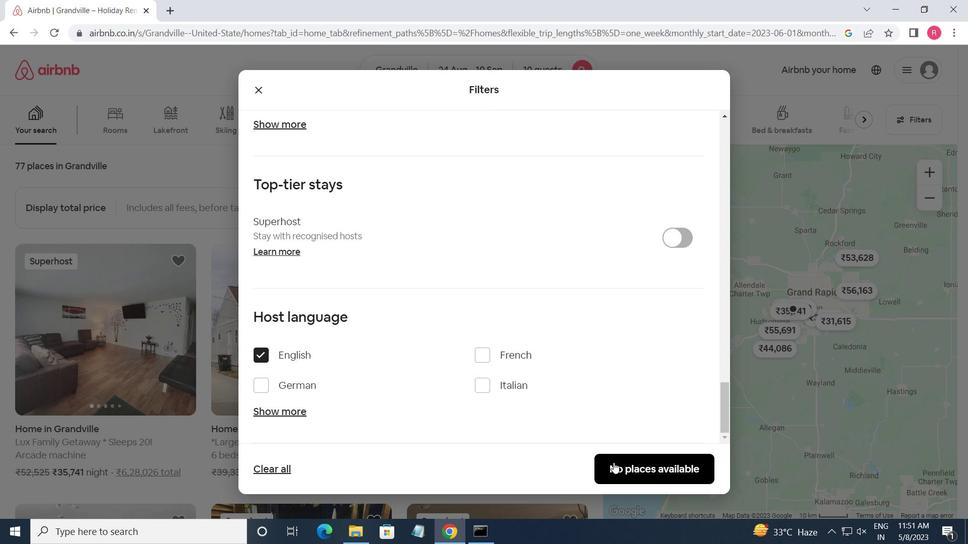 
Action: Mouse moved to (616, 465)
Screenshot: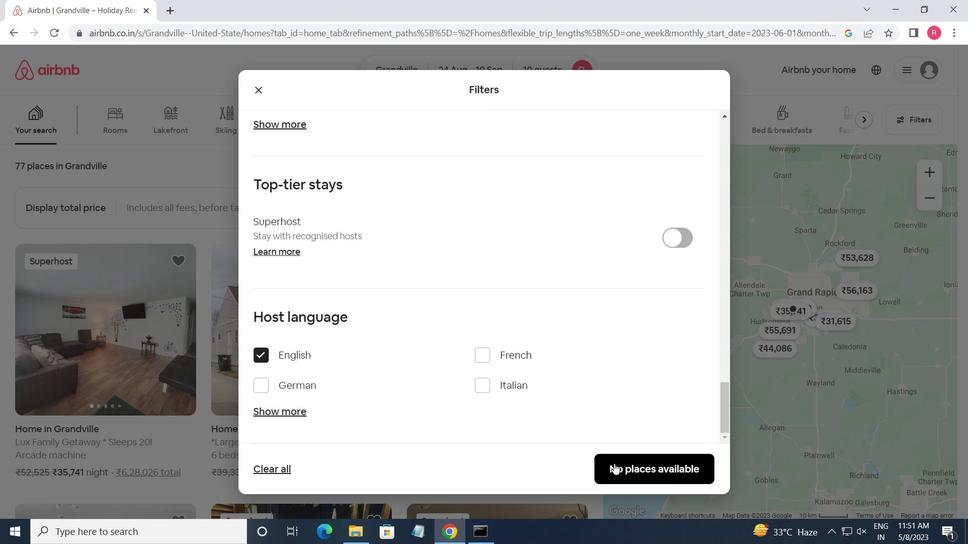 
